 Task: Search one way flight ticket for 4 adults, 2 children, 2 infants in seat and 1 infant on lap in economy from Buffalo: Buffalo Niagara International Airport to Rock Springs: Southwest Wyoming Regional Airport (rock Springs Sweetwater County Airport) on 8-5-2023. Choice of flights is United. Number of bags: 1 carry on bag. Price is upto 45000. Outbound departure time preference is 18:45.
Action: Mouse moved to (299, 250)
Screenshot: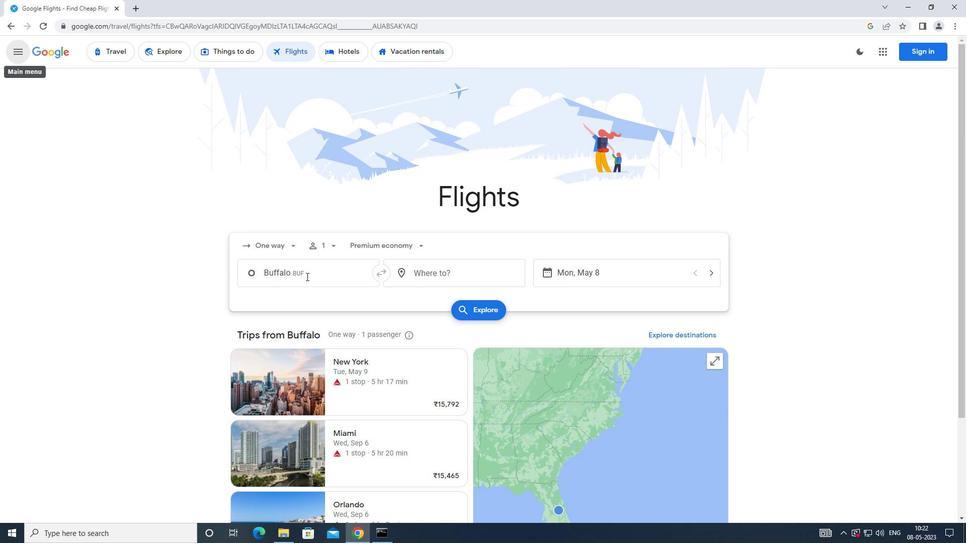
Action: Mouse pressed left at (299, 250)
Screenshot: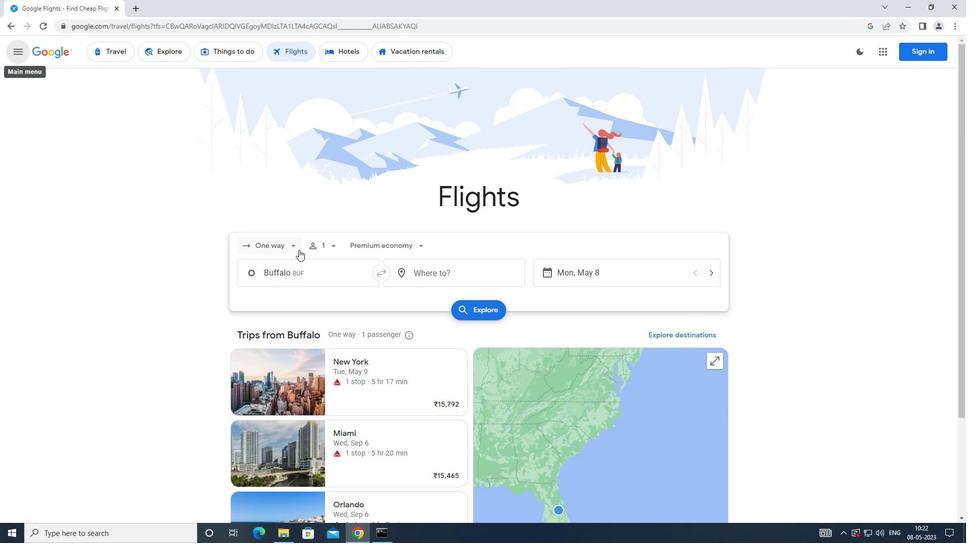 
Action: Mouse moved to (301, 295)
Screenshot: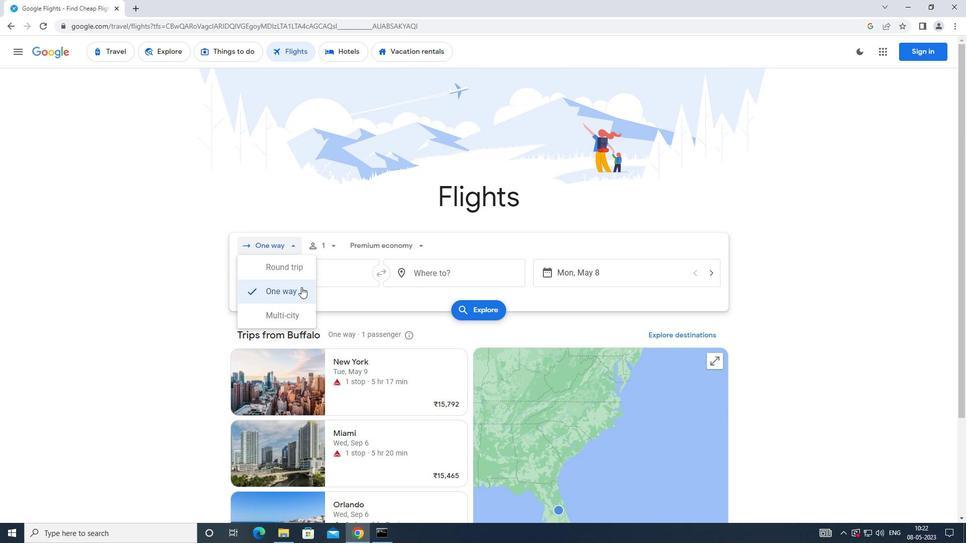 
Action: Mouse pressed left at (301, 295)
Screenshot: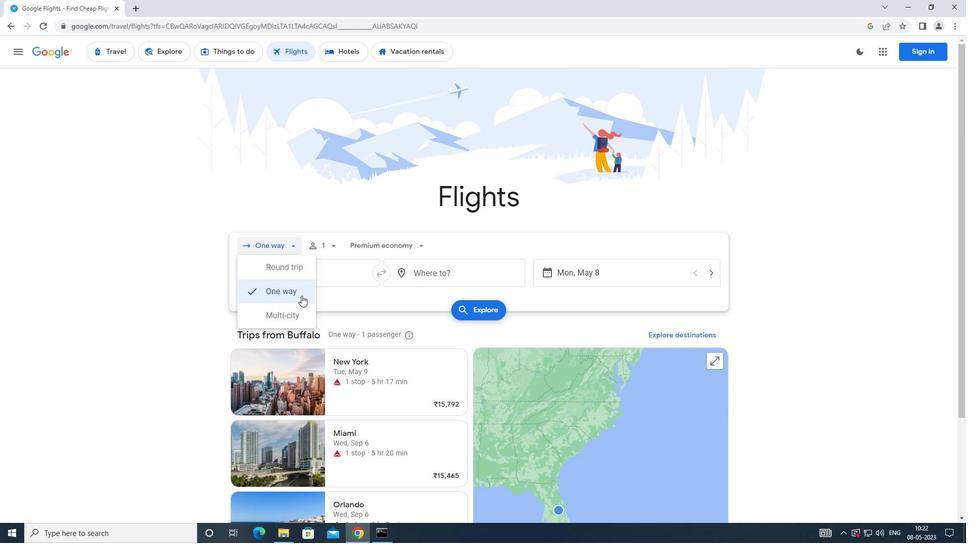 
Action: Mouse moved to (336, 241)
Screenshot: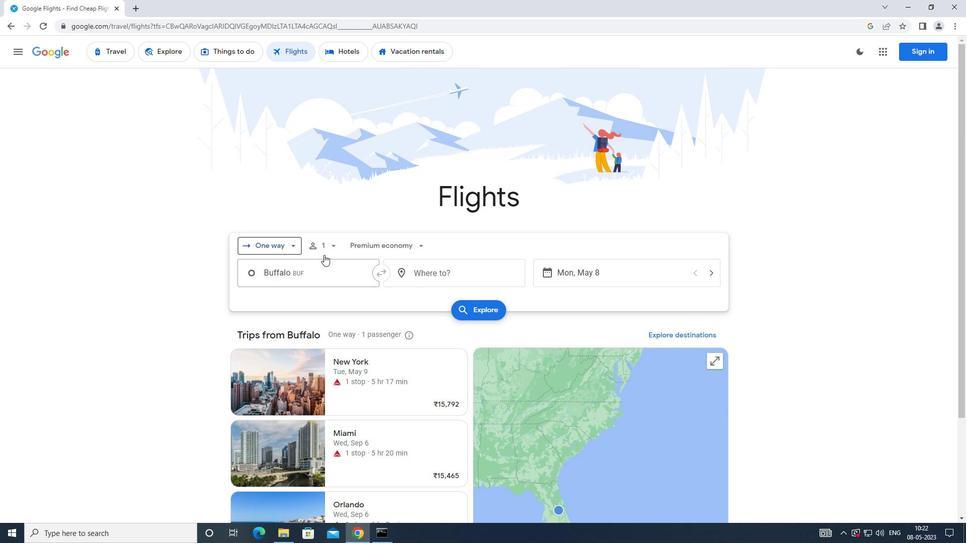 
Action: Mouse pressed left at (336, 241)
Screenshot: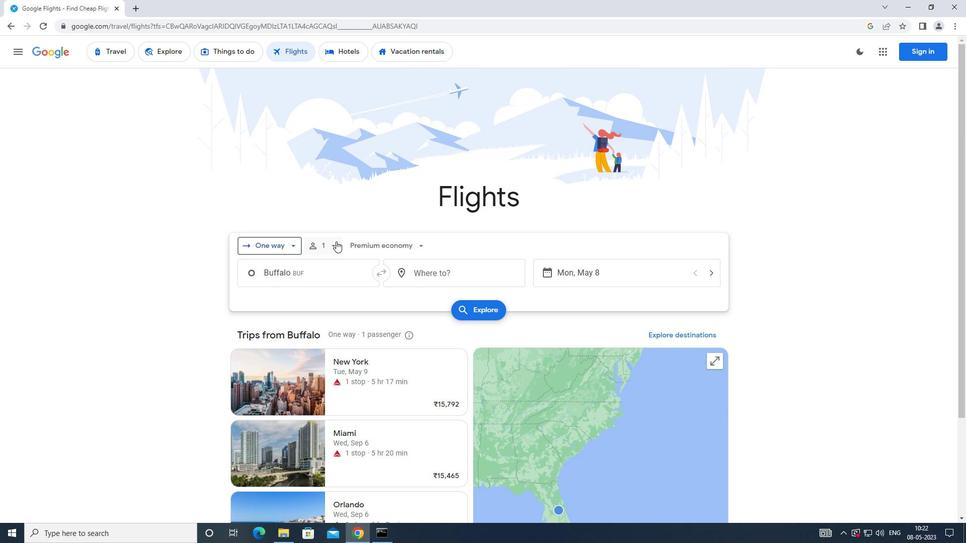 
Action: Mouse moved to (406, 267)
Screenshot: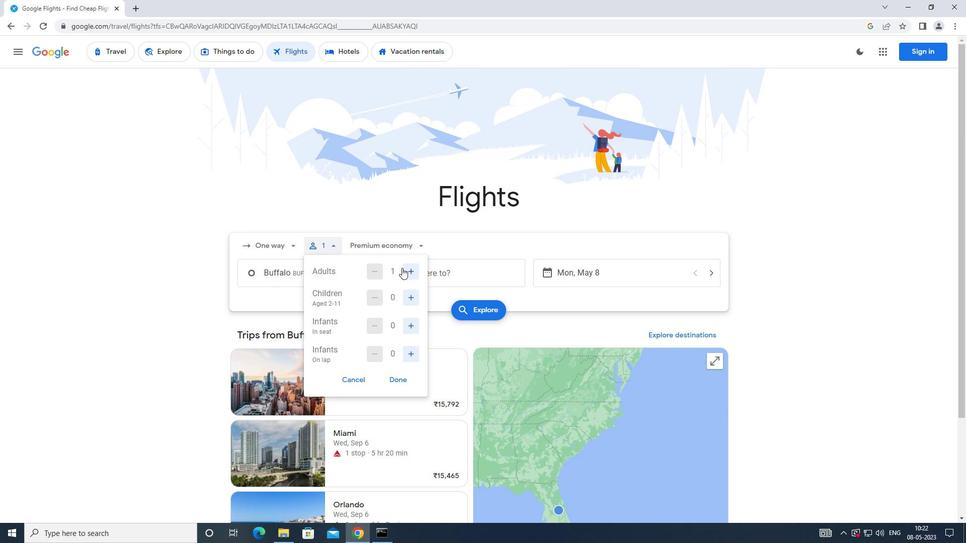 
Action: Mouse pressed left at (406, 267)
Screenshot: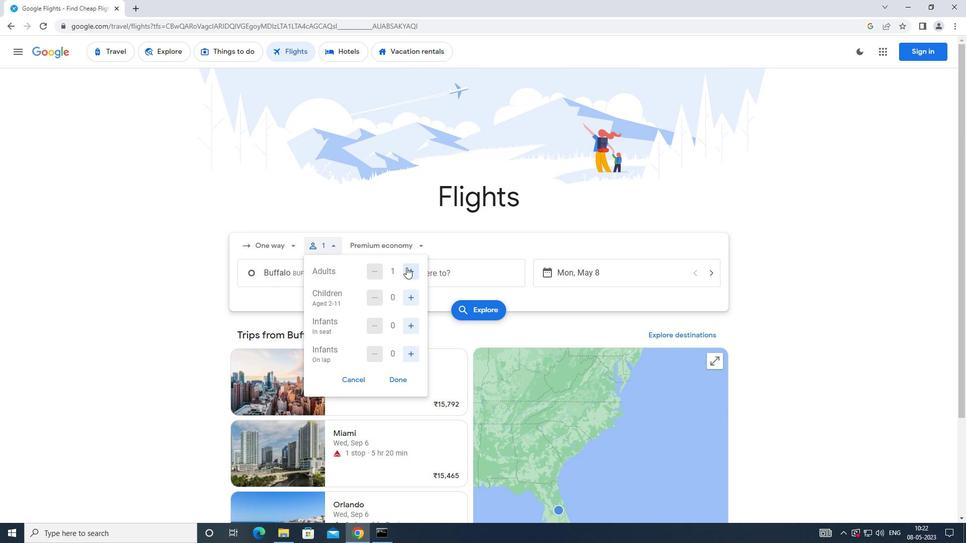 
Action: Mouse pressed left at (406, 267)
Screenshot: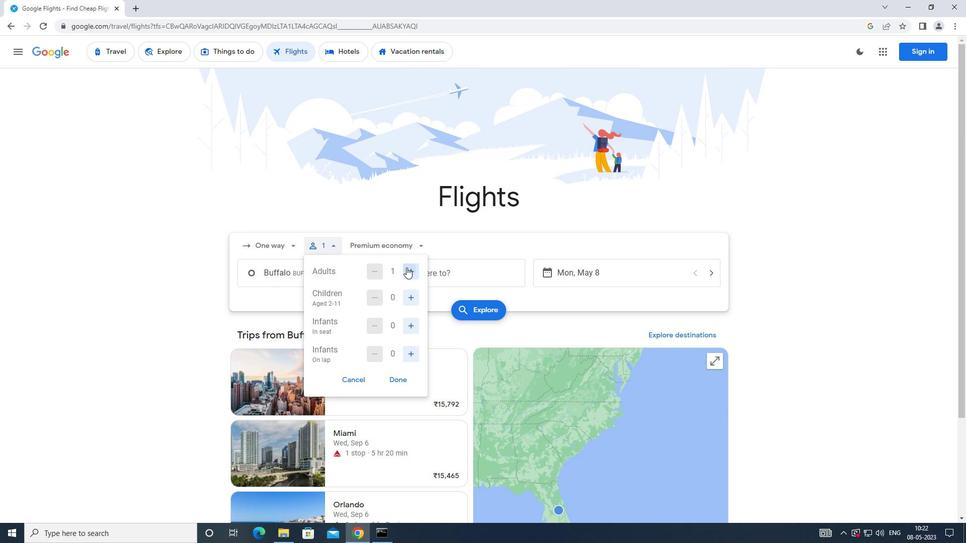 
Action: Mouse pressed left at (406, 267)
Screenshot: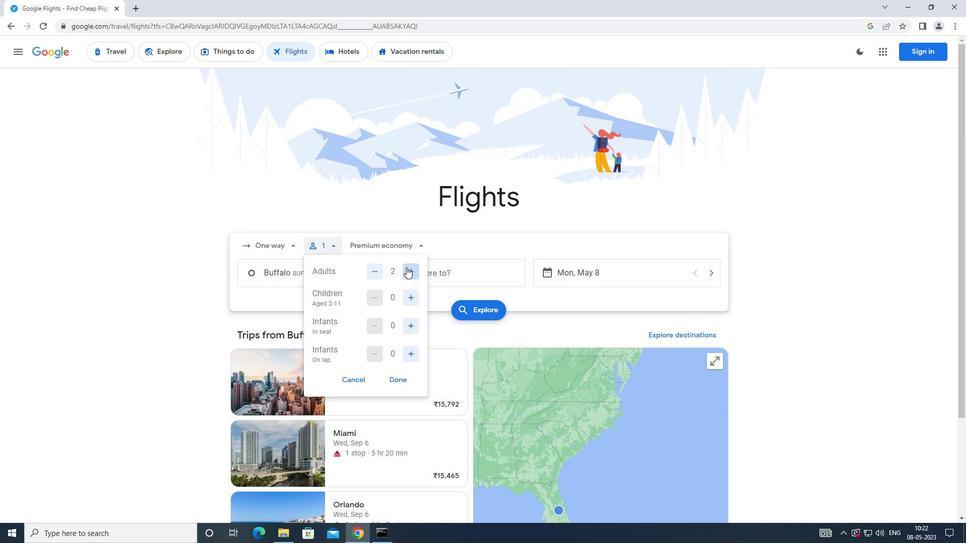 
Action: Mouse moved to (414, 292)
Screenshot: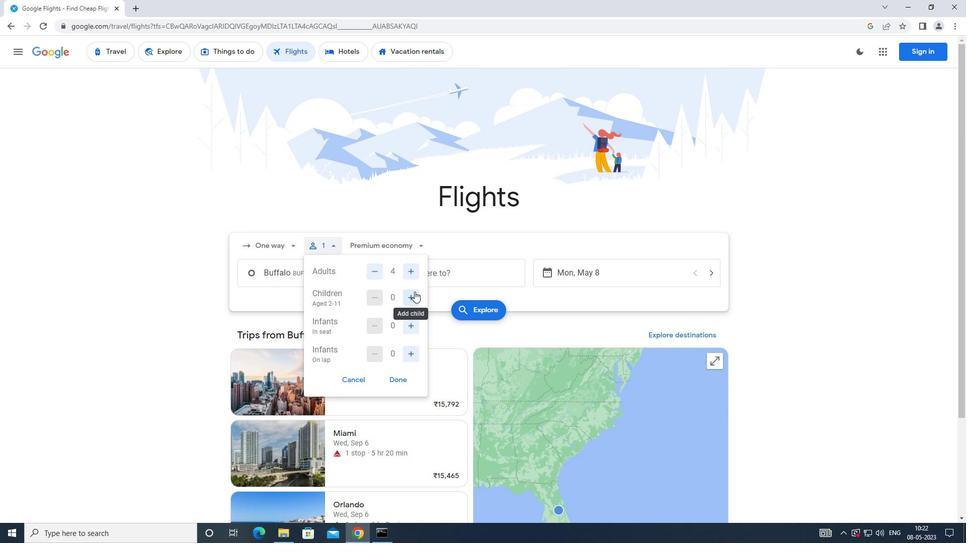 
Action: Mouse pressed left at (414, 292)
Screenshot: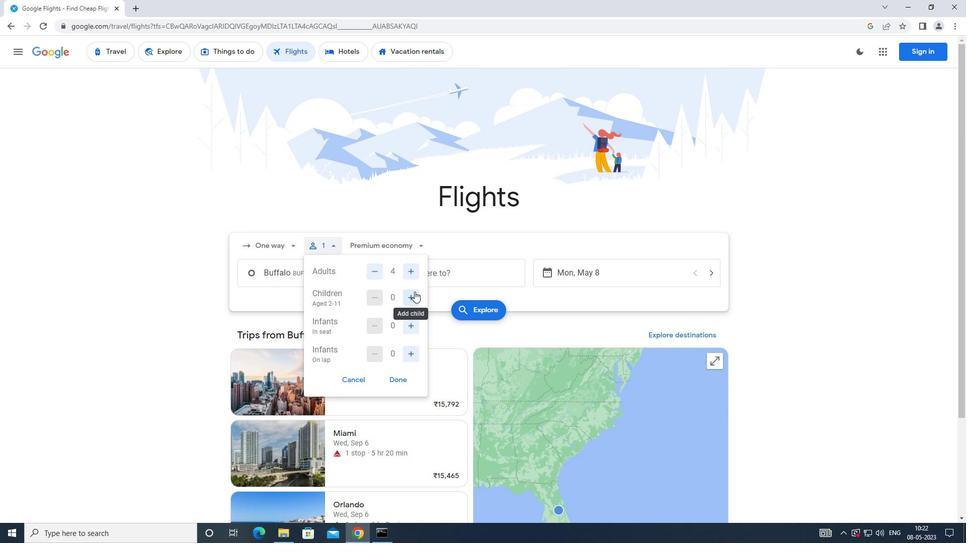 
Action: Mouse moved to (414, 292)
Screenshot: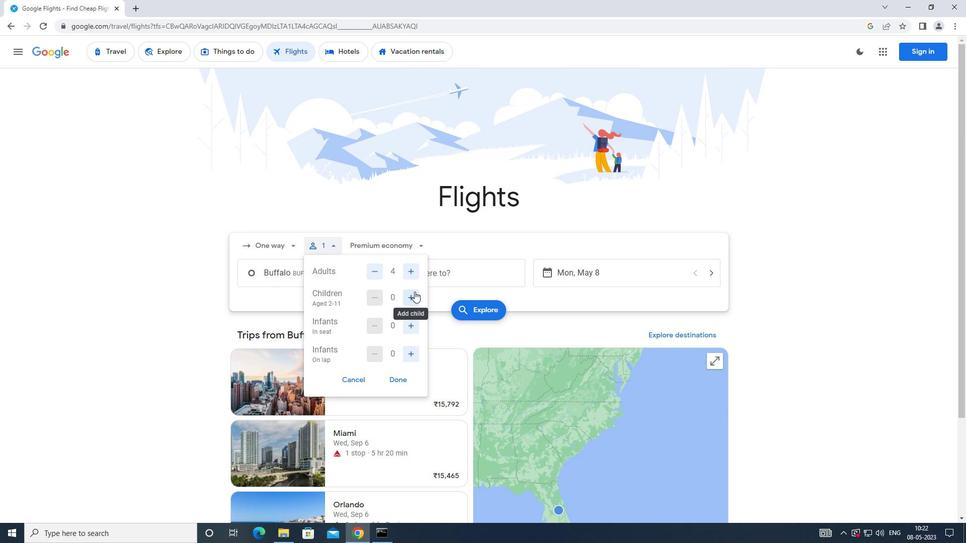 
Action: Mouse pressed left at (414, 292)
Screenshot: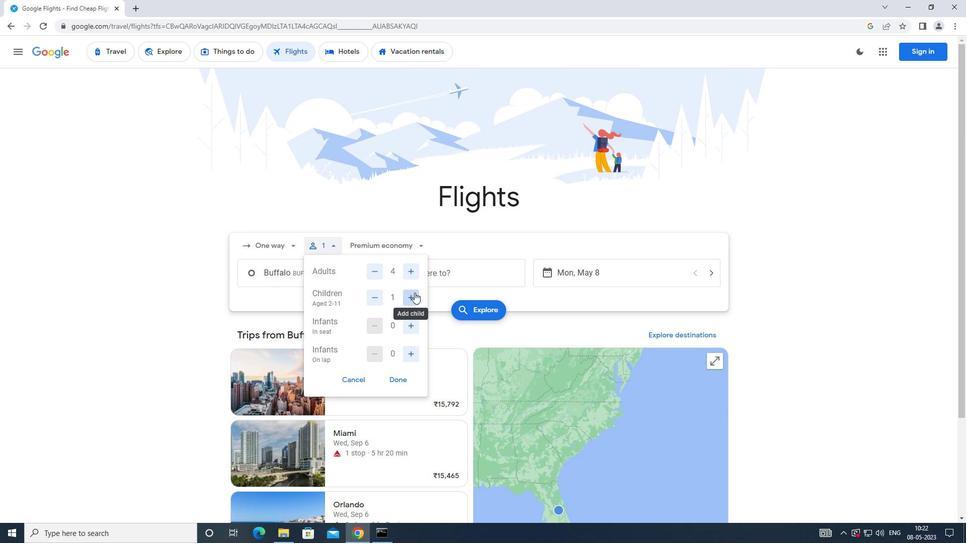 
Action: Mouse moved to (413, 324)
Screenshot: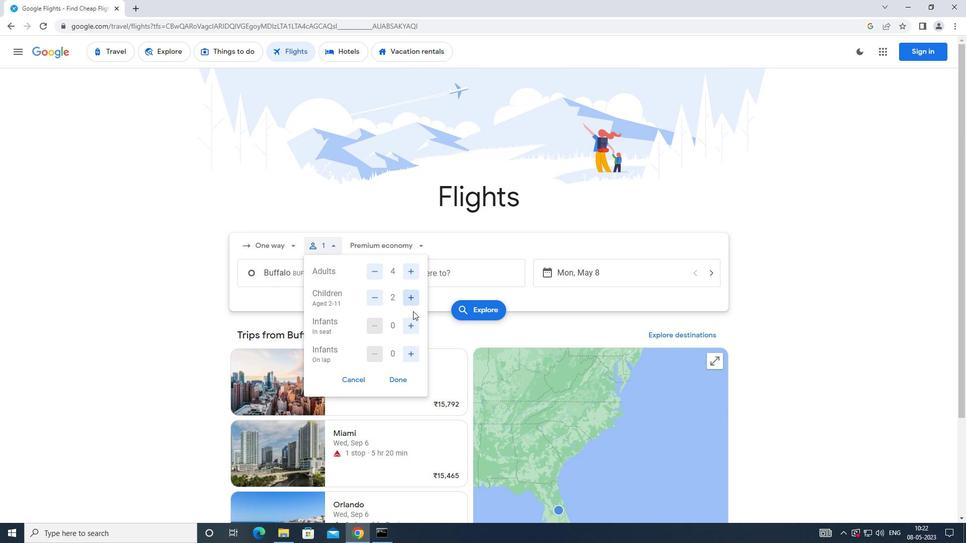 
Action: Mouse pressed left at (413, 324)
Screenshot: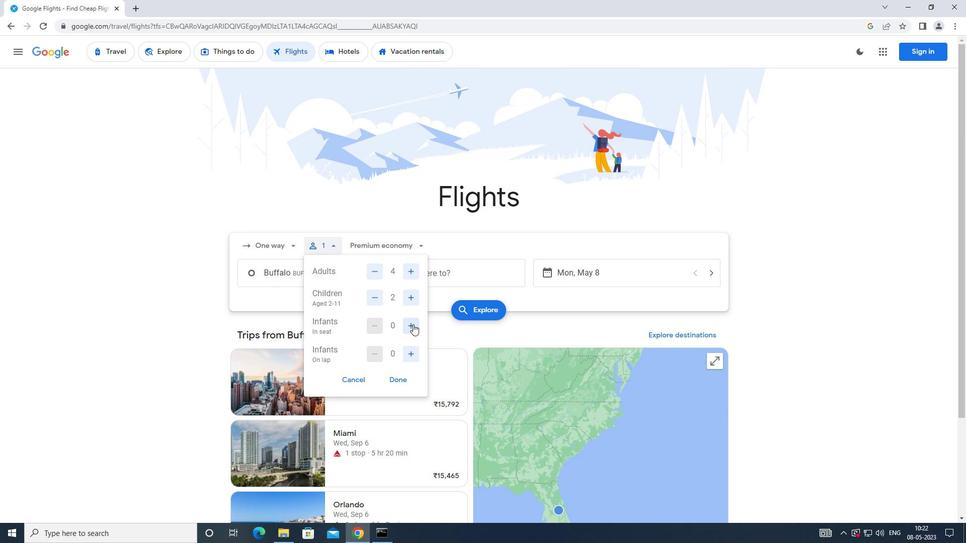 
Action: Mouse pressed left at (413, 324)
Screenshot: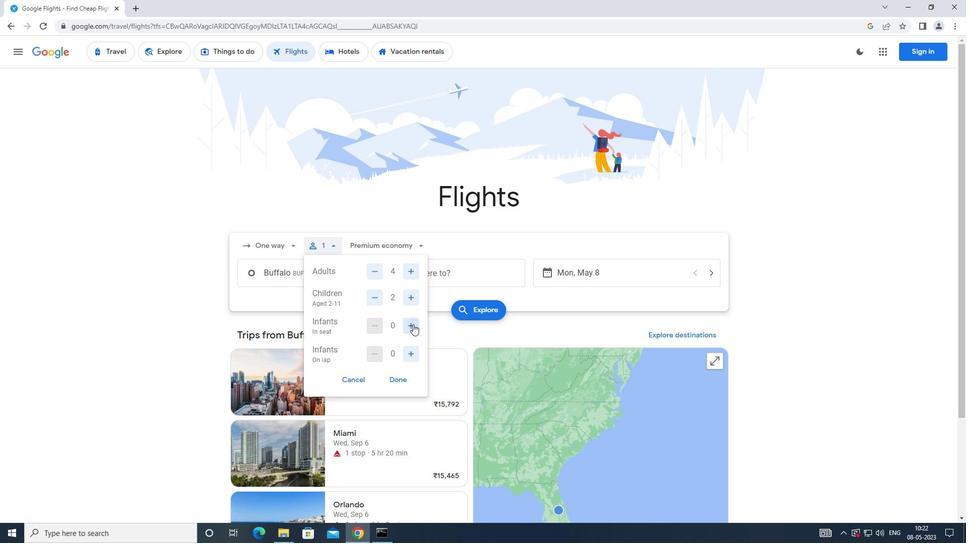 
Action: Mouse moved to (408, 355)
Screenshot: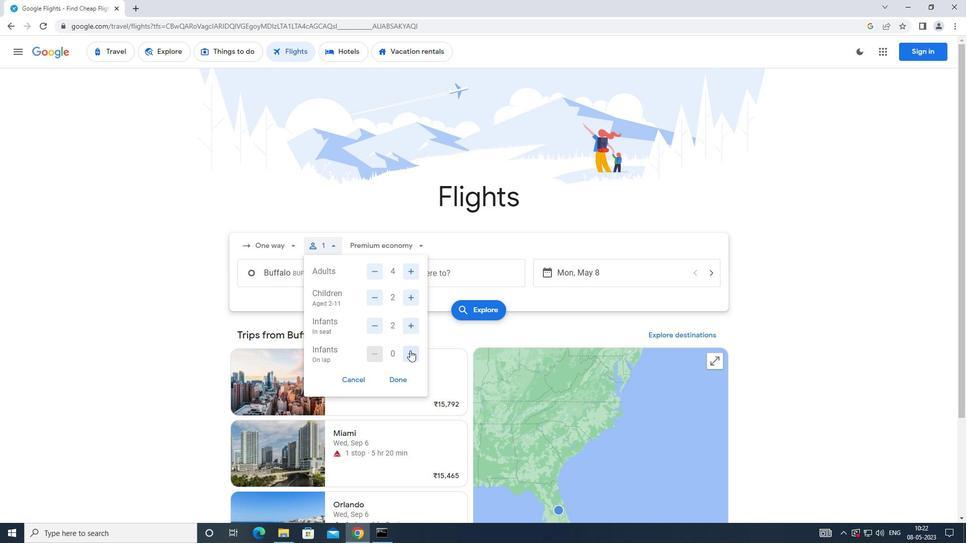 
Action: Mouse pressed left at (408, 355)
Screenshot: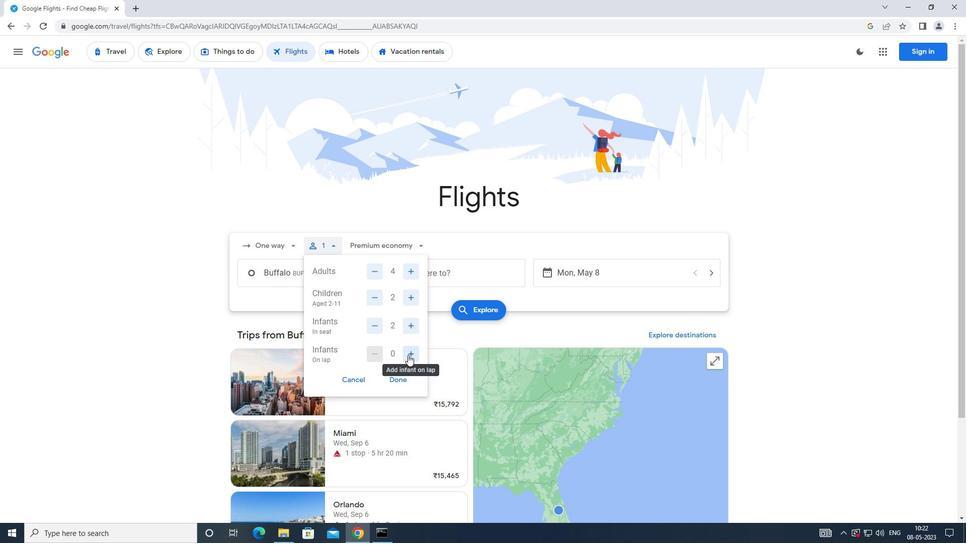 
Action: Mouse moved to (402, 377)
Screenshot: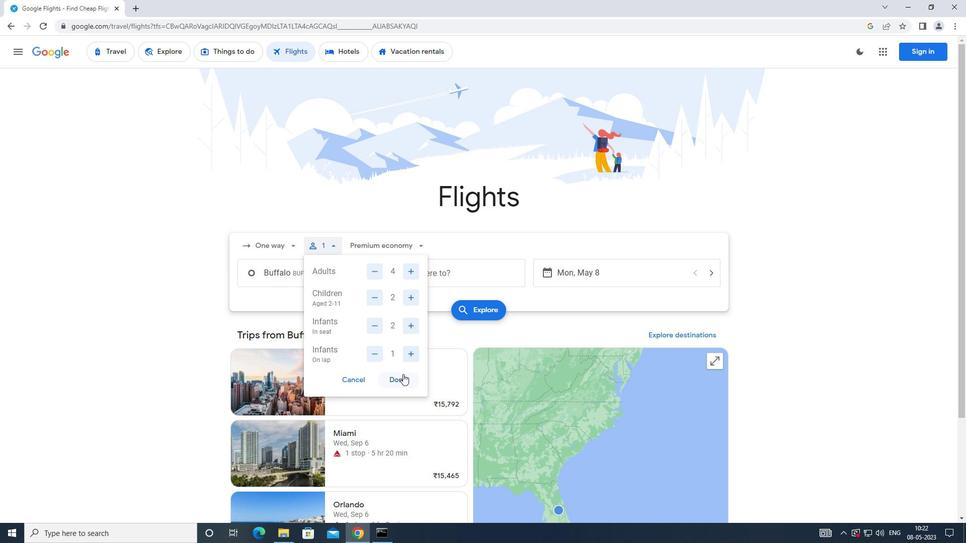 
Action: Mouse pressed left at (402, 377)
Screenshot: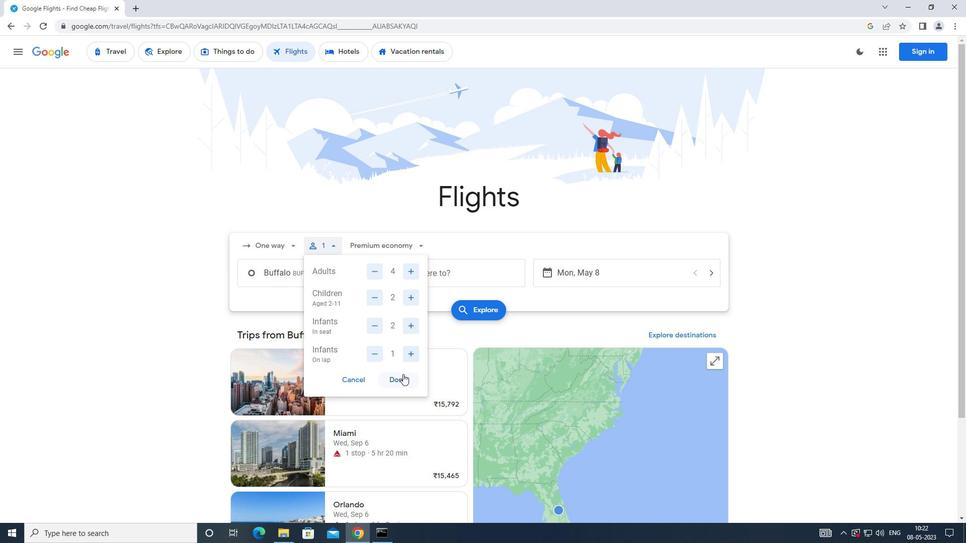 
Action: Mouse moved to (376, 249)
Screenshot: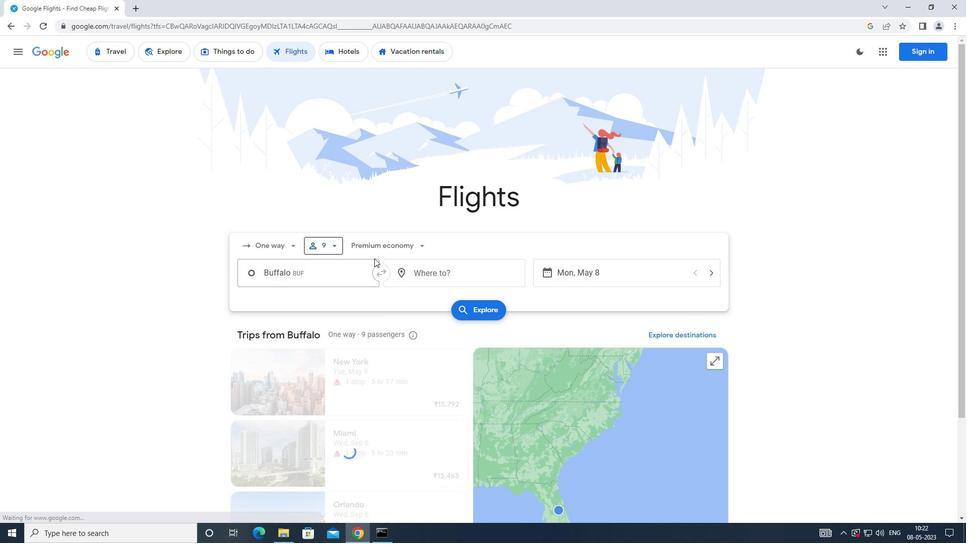 
Action: Mouse pressed left at (376, 249)
Screenshot: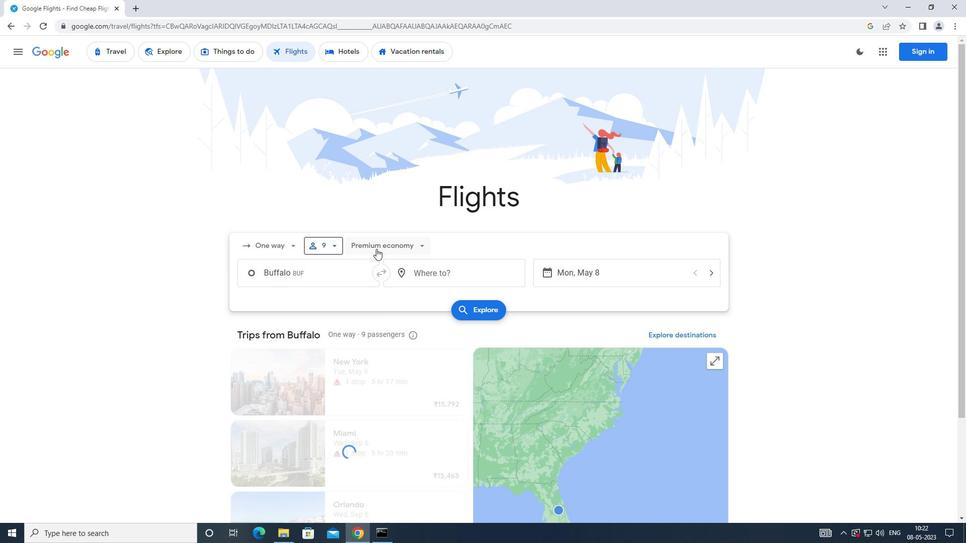 
Action: Mouse moved to (395, 271)
Screenshot: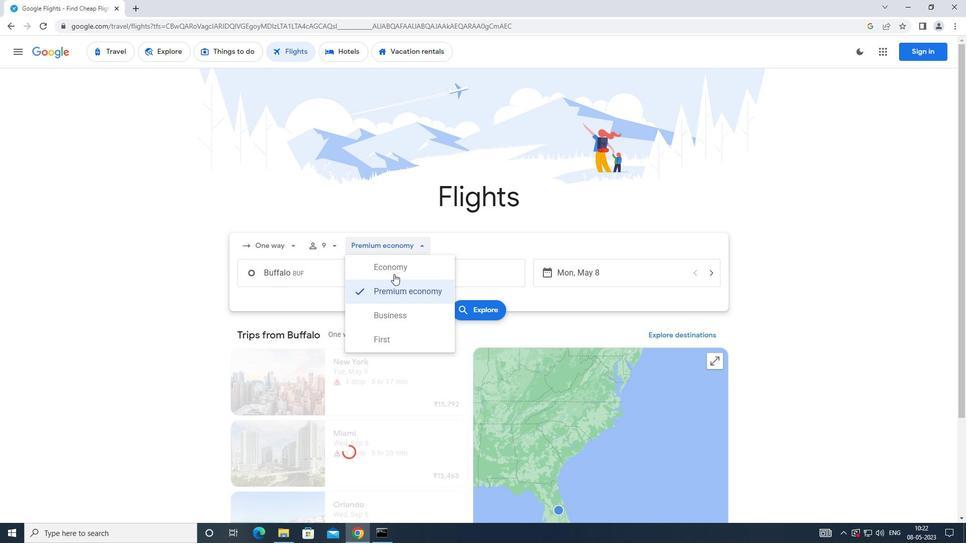 
Action: Mouse pressed left at (395, 271)
Screenshot: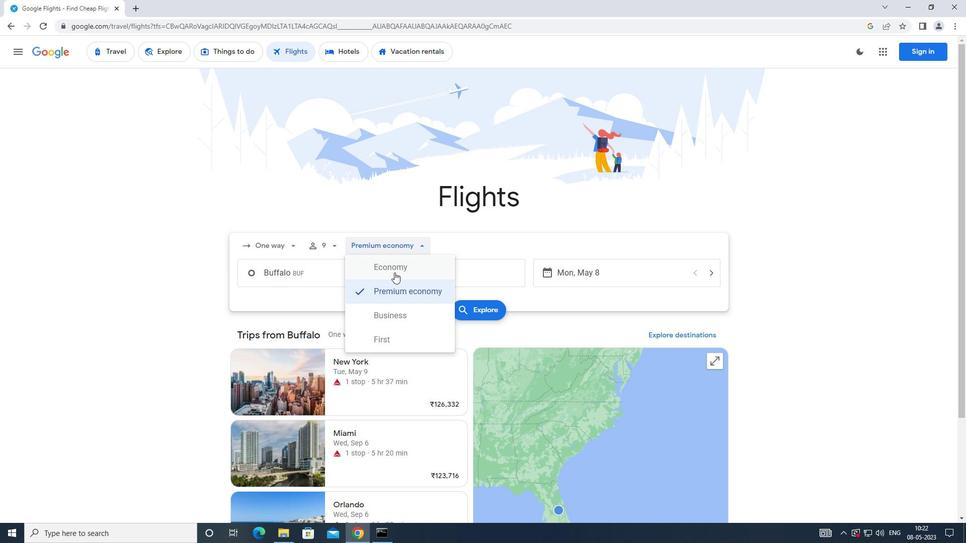 
Action: Mouse moved to (346, 275)
Screenshot: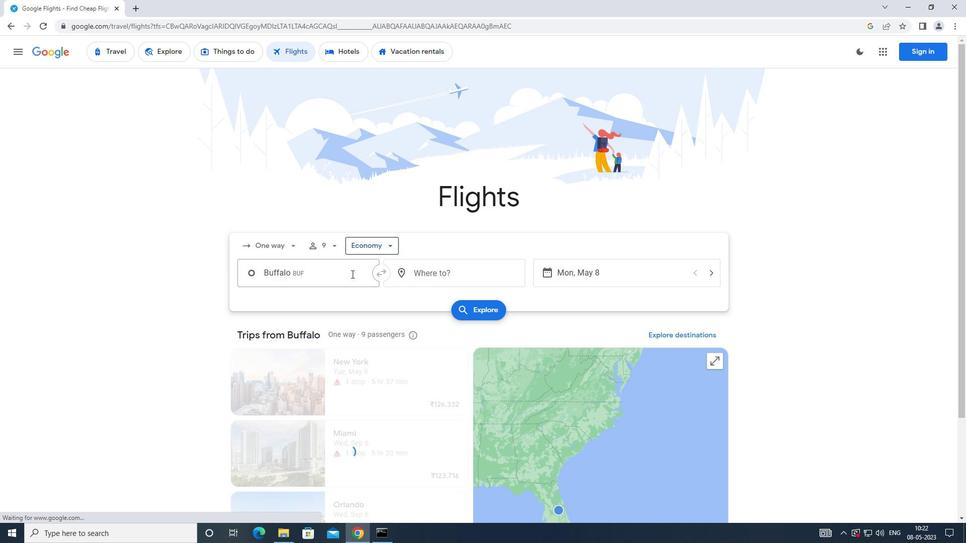 
Action: Mouse pressed left at (346, 275)
Screenshot: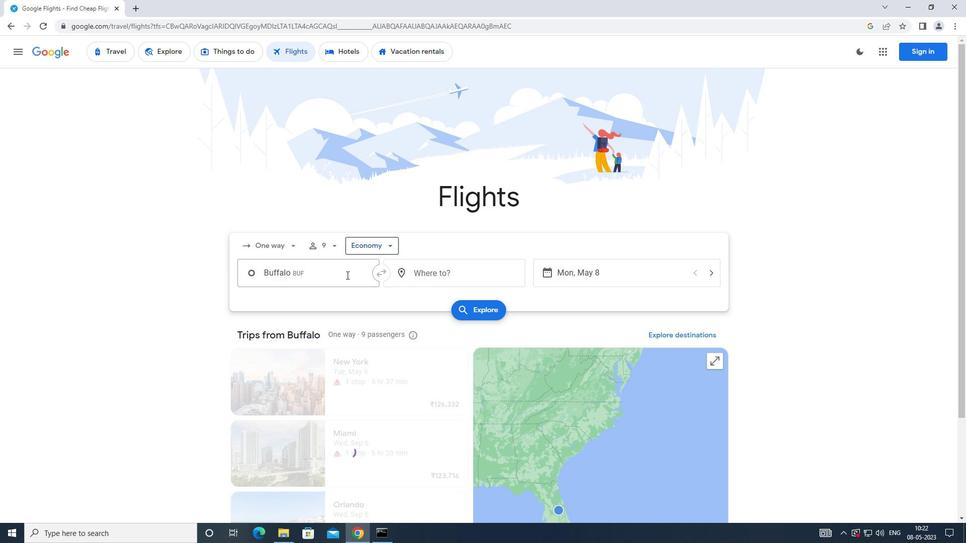 
Action: Mouse moved to (345, 276)
Screenshot: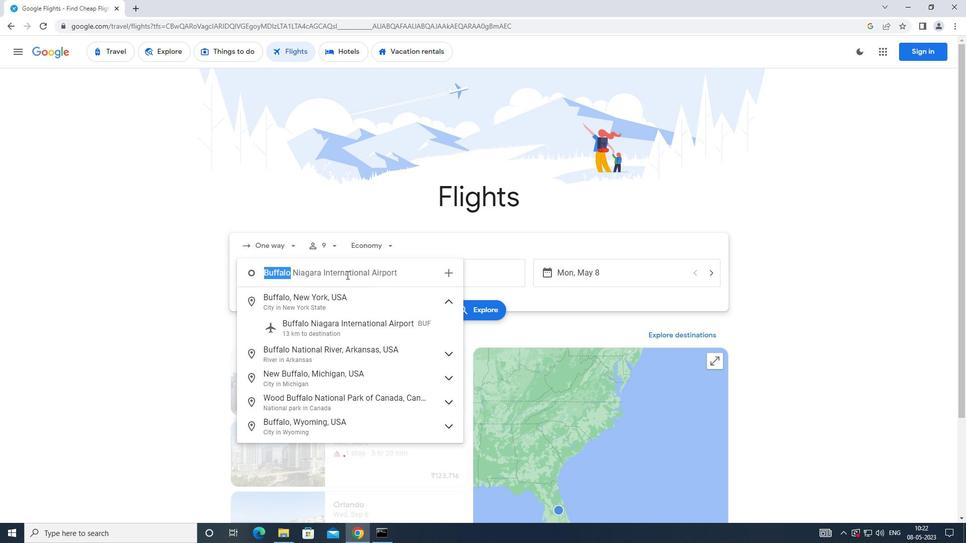 
Action: Key pressed <Key.shift><Key.shift><Key.caps_lock>B<Key.caps_lock>UFFALO
Screenshot: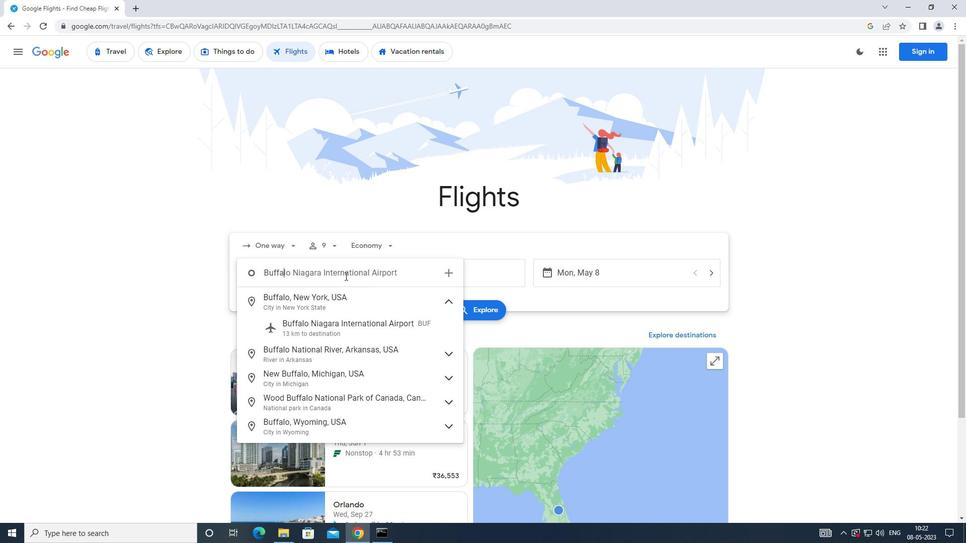 
Action: Mouse moved to (341, 338)
Screenshot: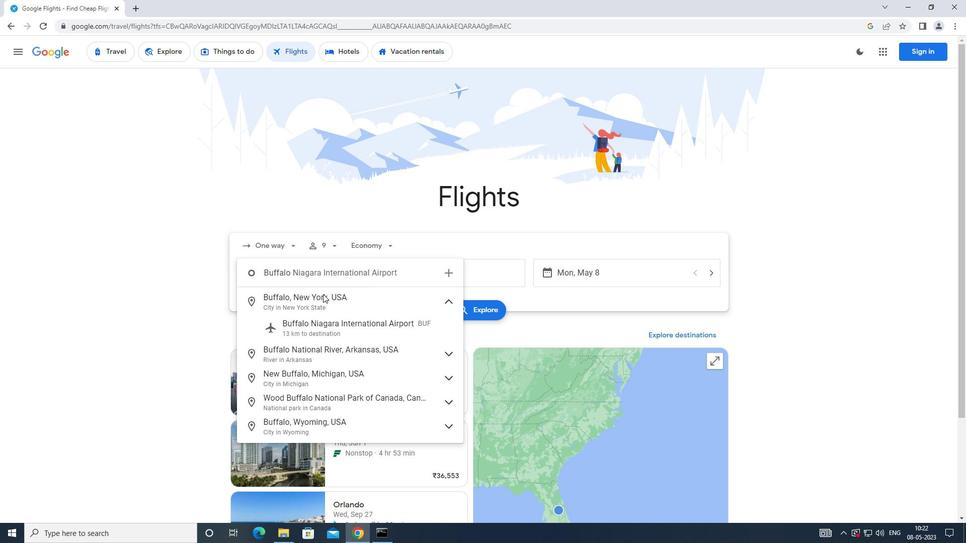 
Action: Mouse pressed left at (341, 338)
Screenshot: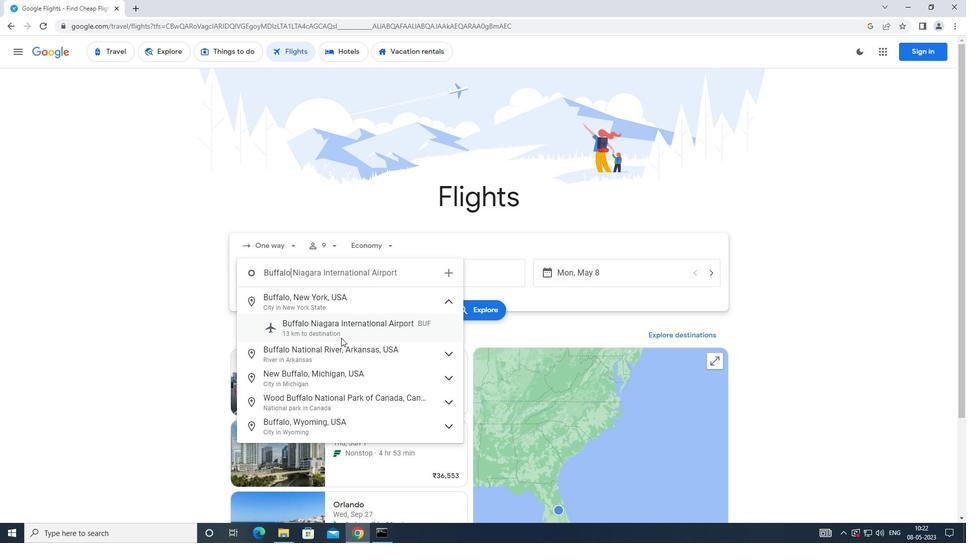 
Action: Mouse moved to (431, 275)
Screenshot: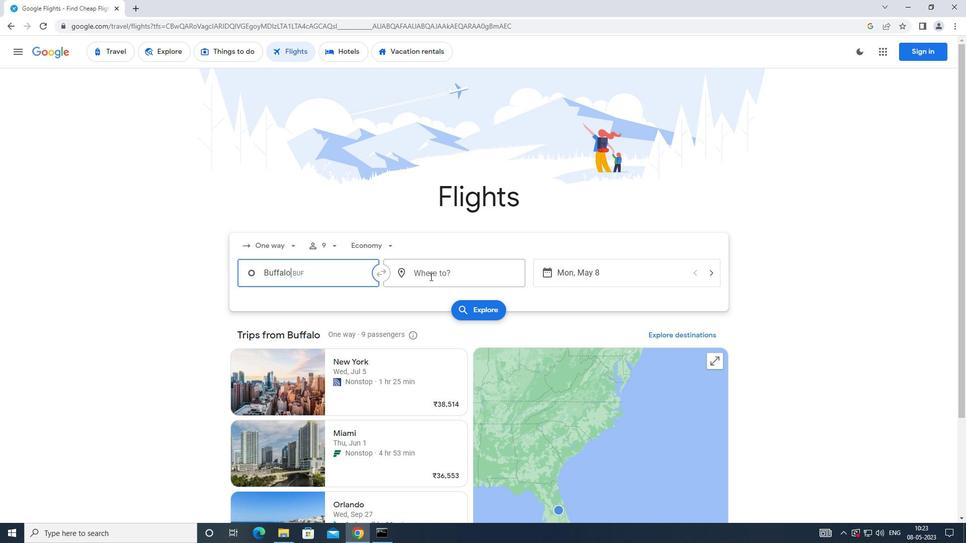 
Action: Mouse pressed left at (431, 275)
Screenshot: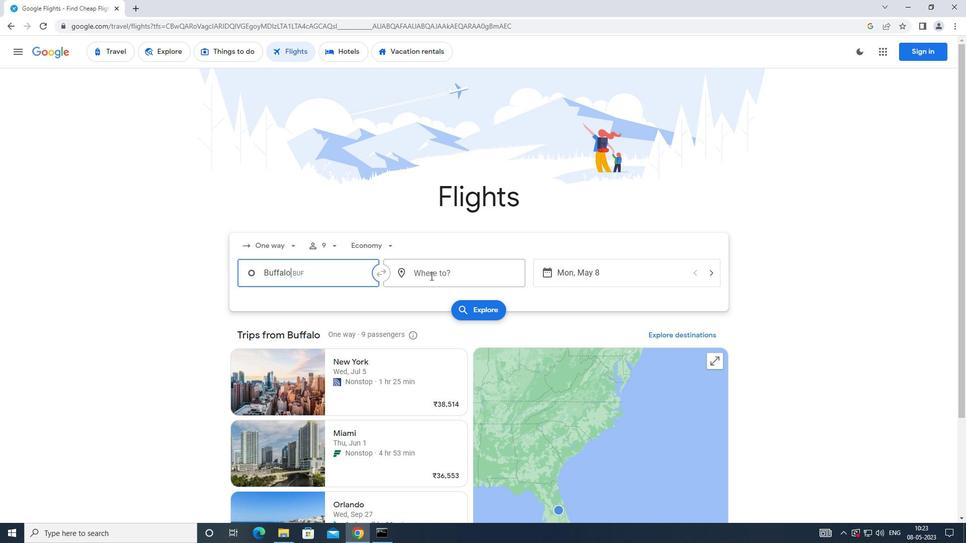 
Action: Mouse moved to (437, 272)
Screenshot: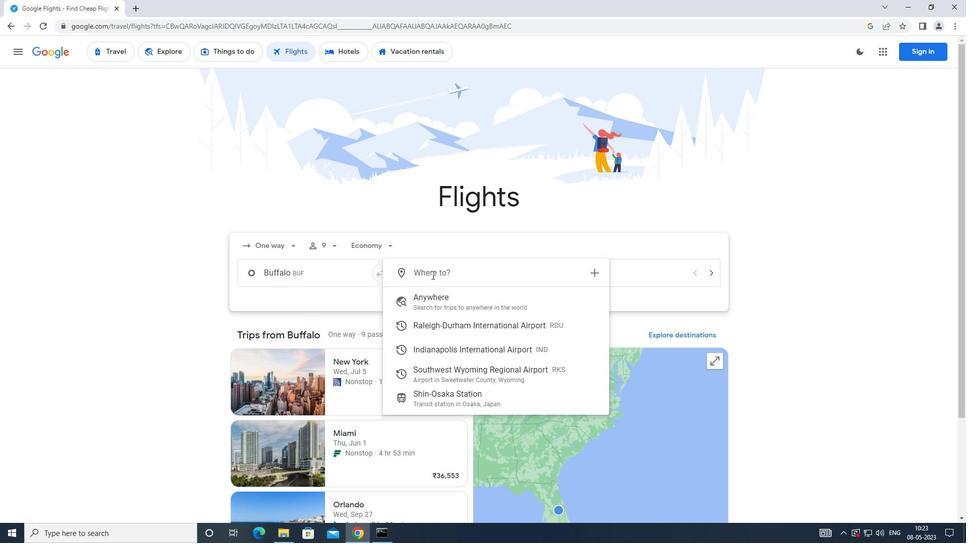 
Action: Key pressed <Key.caps_lock>S<Key.caps_lock>OUTHWEST
Screenshot: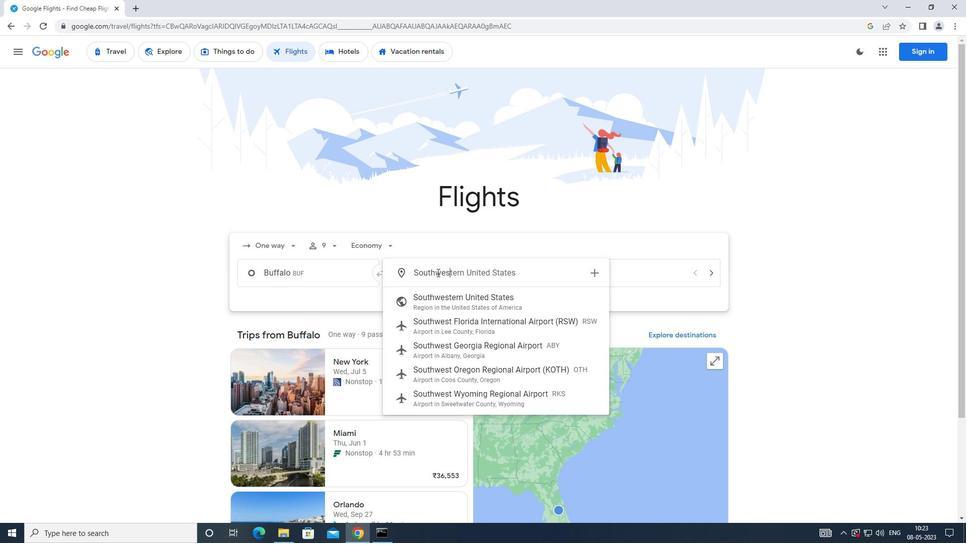 
Action: Mouse moved to (442, 384)
Screenshot: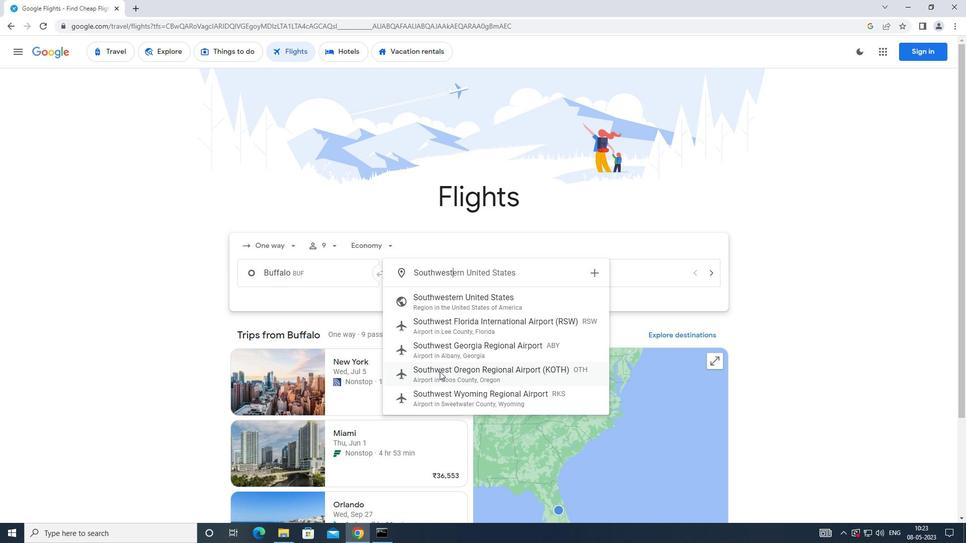 
Action: Mouse pressed left at (442, 384)
Screenshot: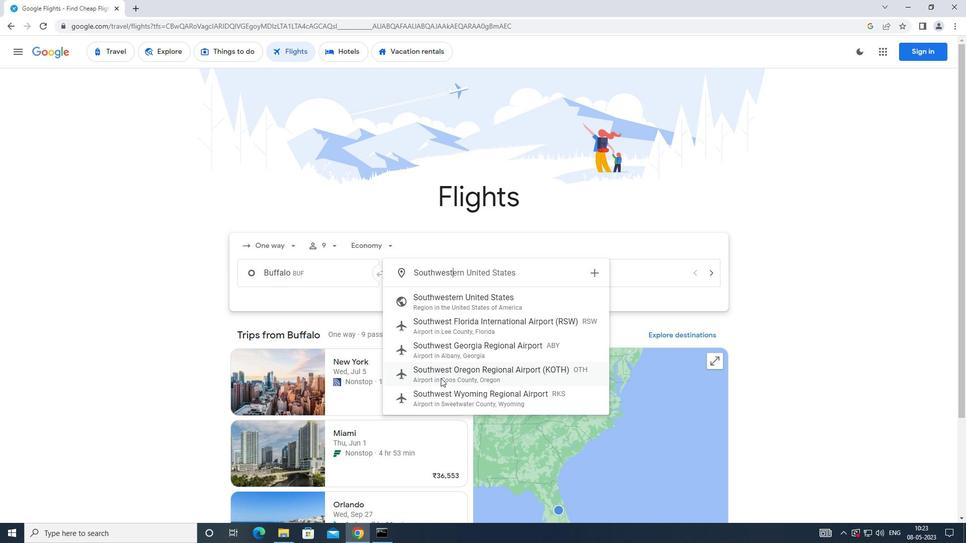 
Action: Mouse moved to (474, 274)
Screenshot: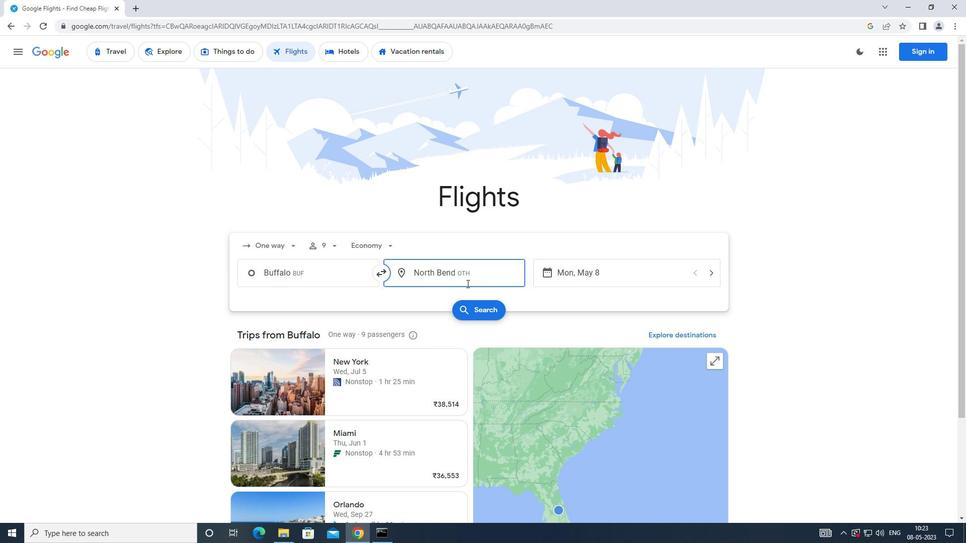 
Action: Mouse pressed left at (474, 274)
Screenshot: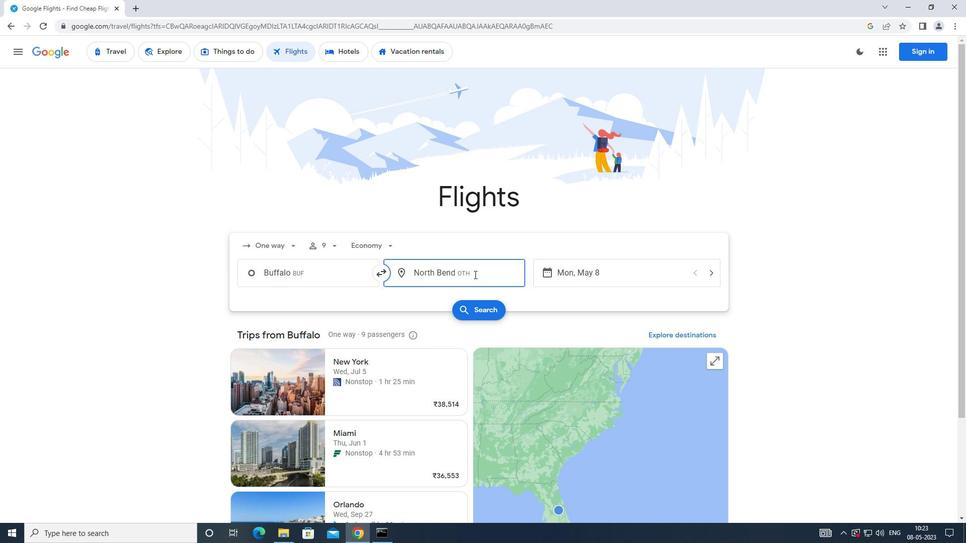 
Action: Mouse moved to (475, 271)
Screenshot: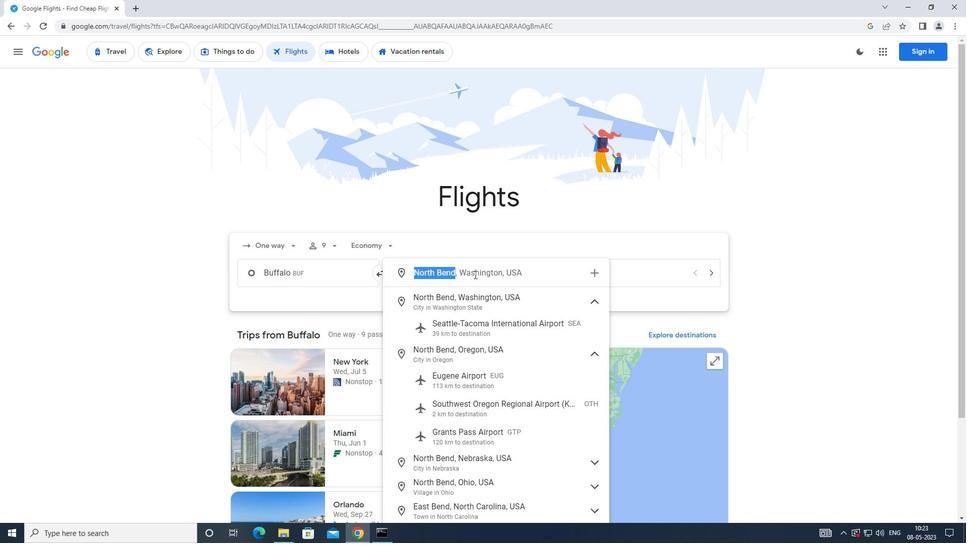
Action: Key pressed <Key.backspace><Key.backspace><Key.backspace><Key.backspace><Key.caps_lock>S<Key.caps_lock>OUTHWEST
Screenshot: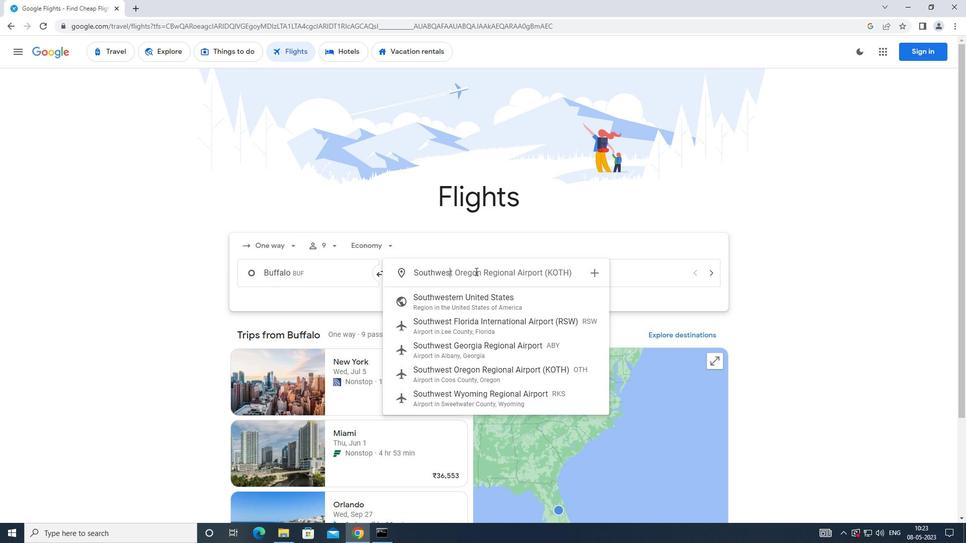 
Action: Mouse moved to (481, 394)
Screenshot: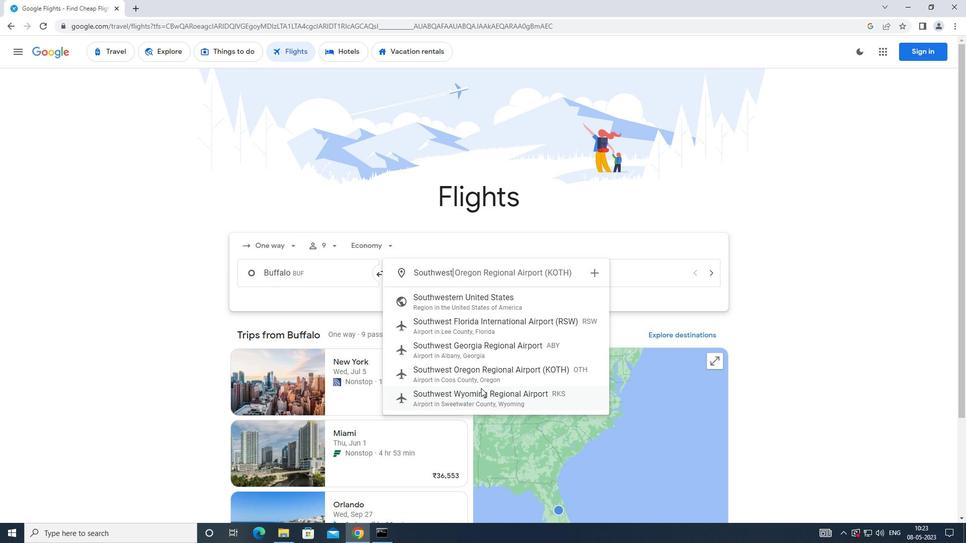 
Action: Mouse pressed left at (481, 394)
Screenshot: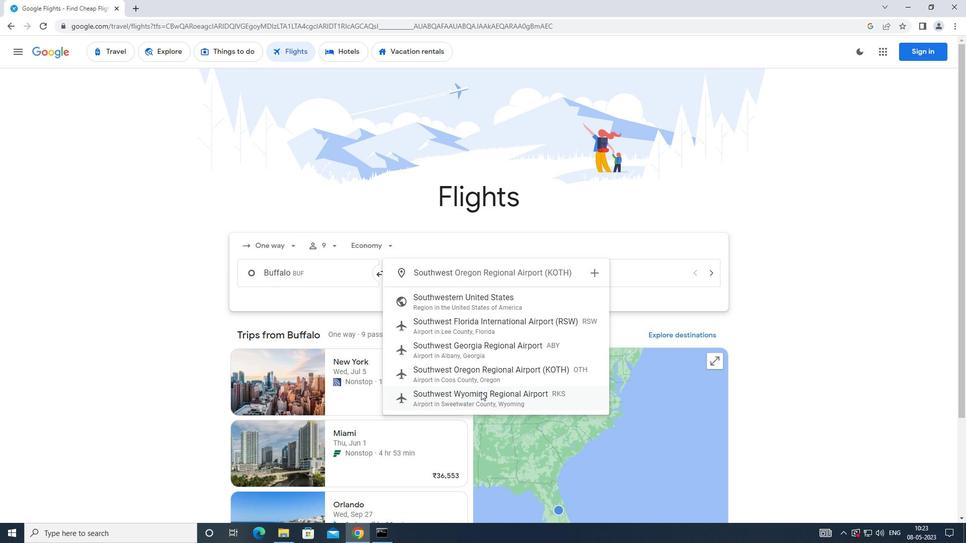 
Action: Mouse moved to (554, 266)
Screenshot: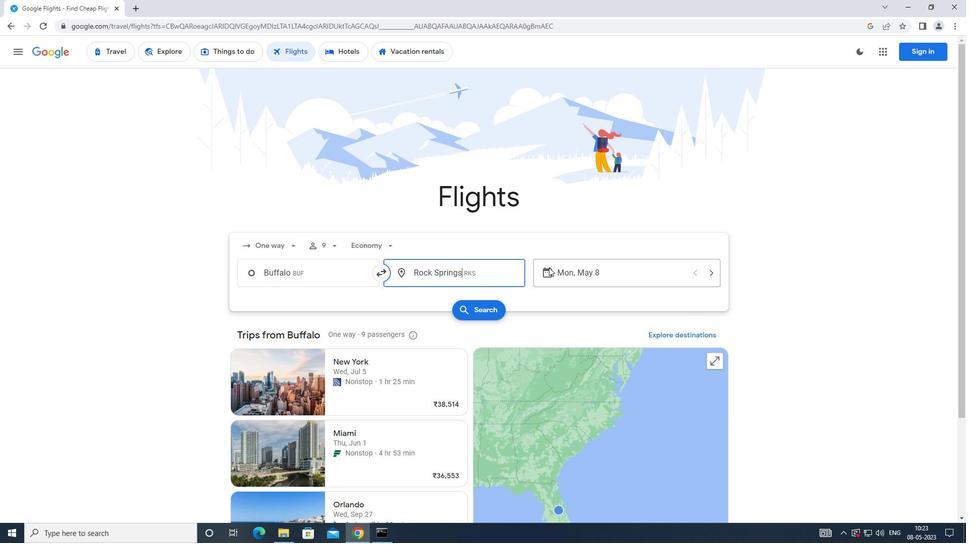 
Action: Mouse pressed left at (554, 266)
Screenshot: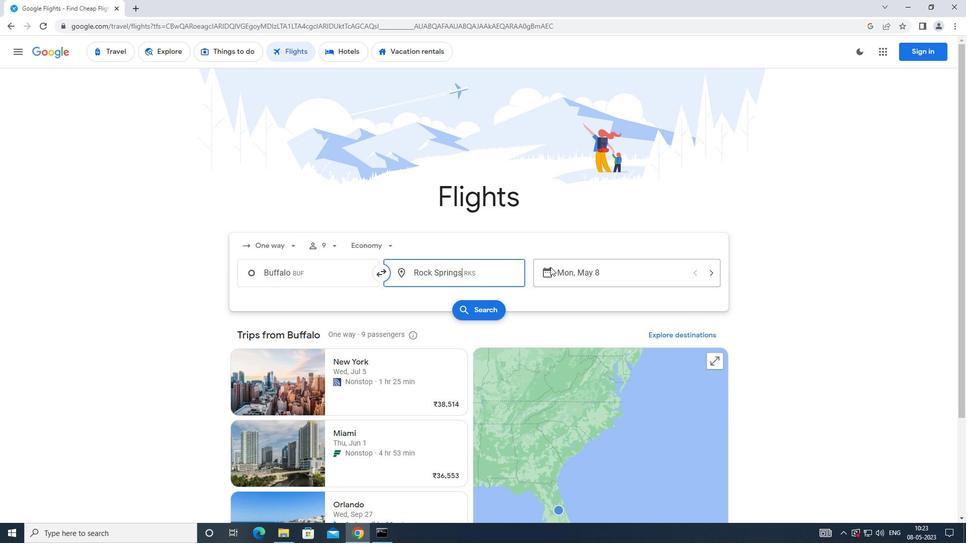 
Action: Mouse moved to (392, 368)
Screenshot: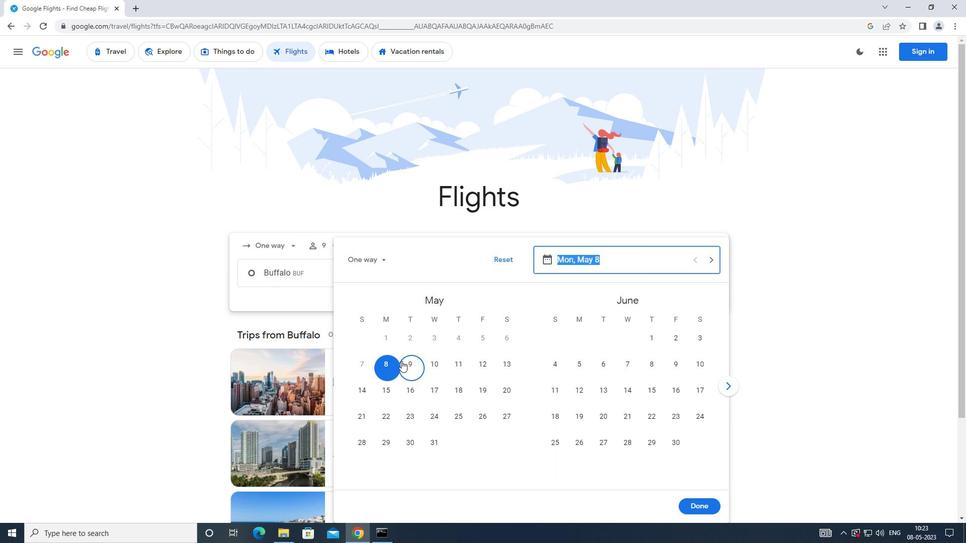 
Action: Mouse pressed left at (392, 368)
Screenshot: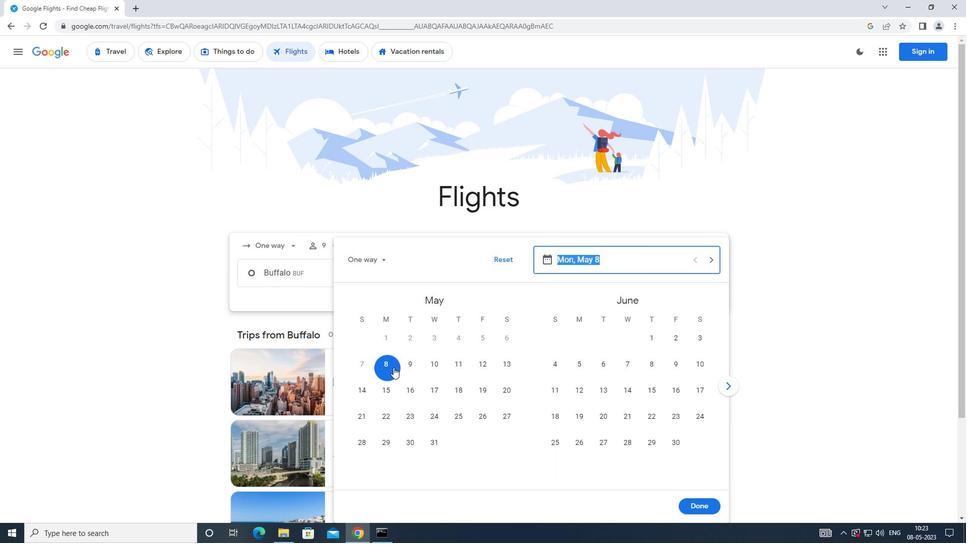 
Action: Mouse moved to (693, 504)
Screenshot: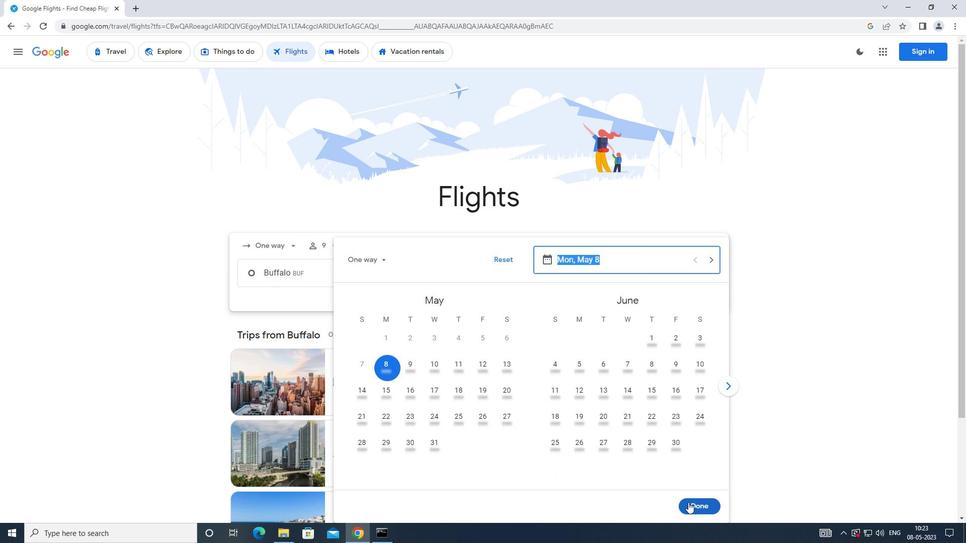 
Action: Mouse pressed left at (693, 504)
Screenshot: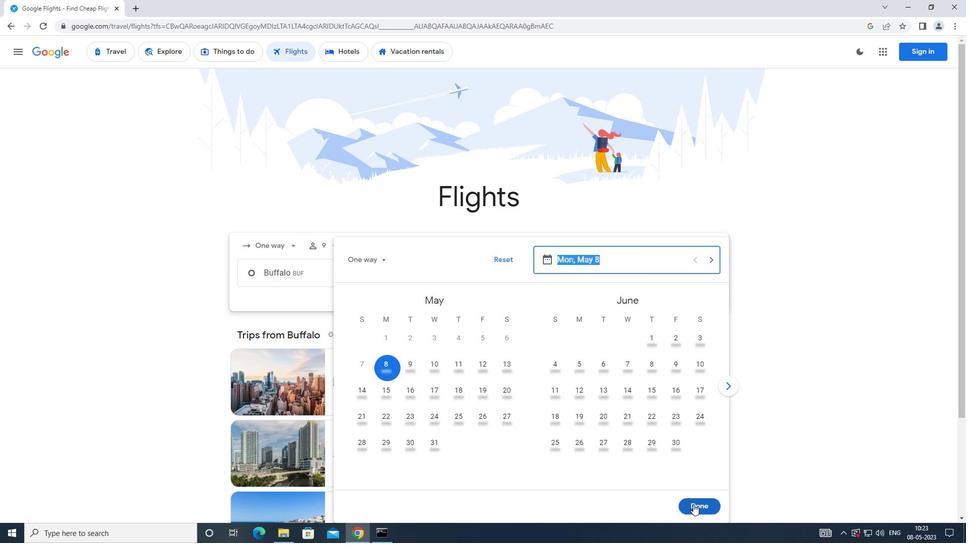 
Action: Mouse moved to (486, 310)
Screenshot: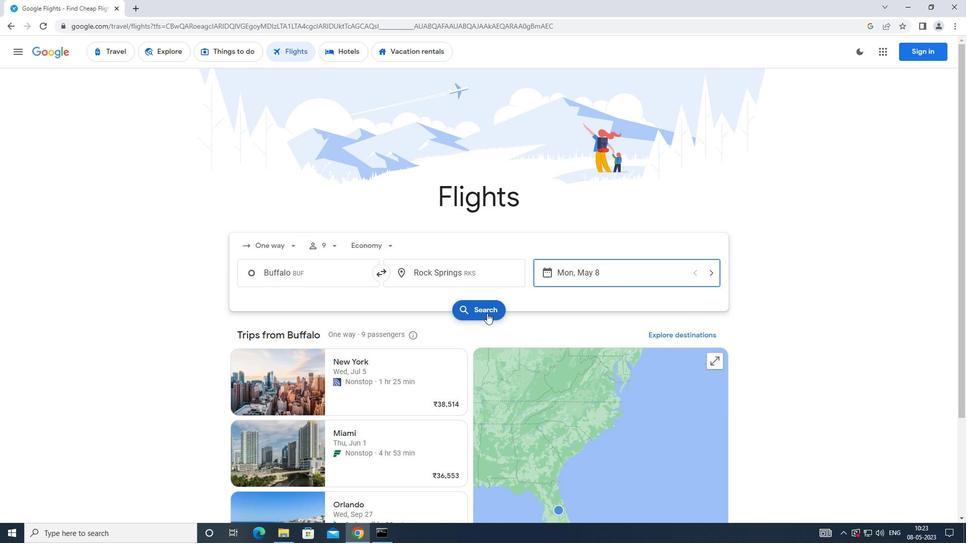 
Action: Mouse pressed left at (486, 310)
Screenshot: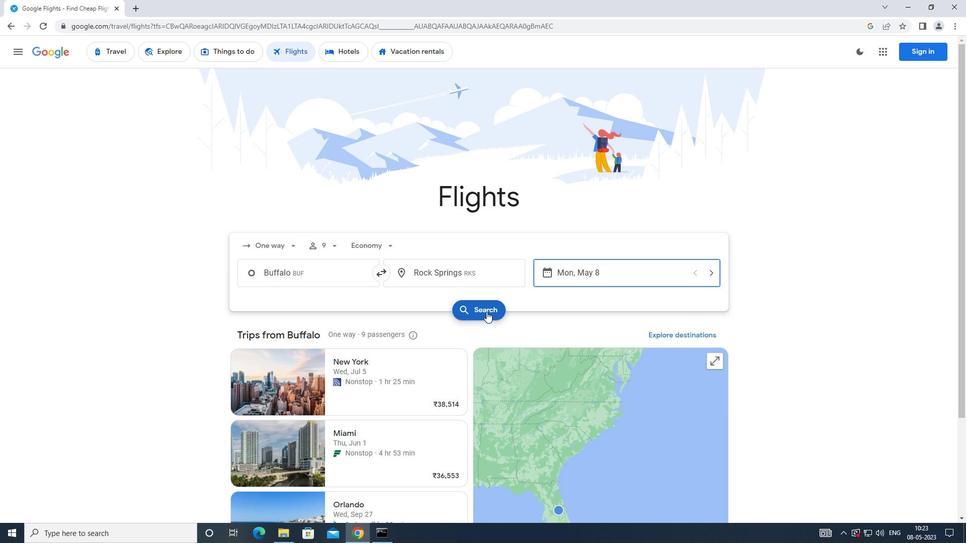 
Action: Mouse moved to (253, 145)
Screenshot: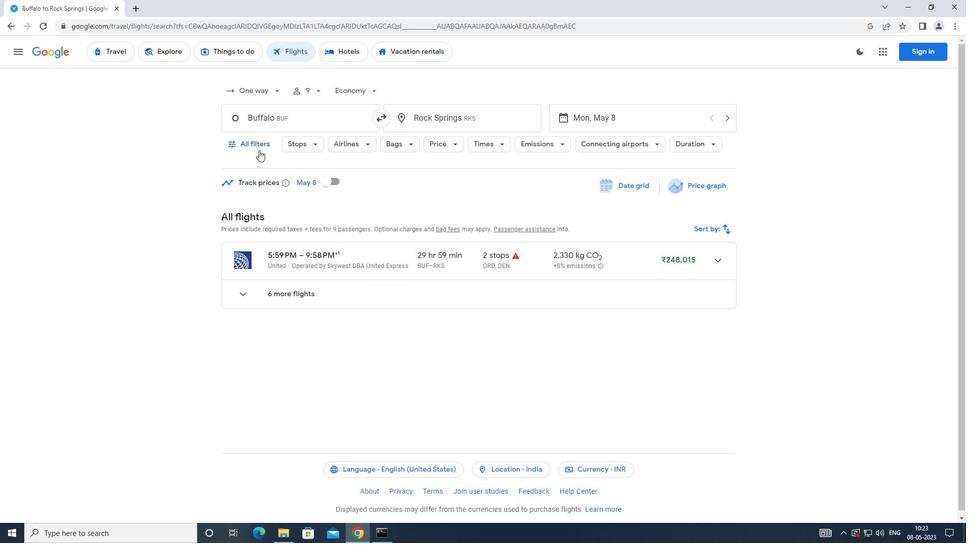 
Action: Mouse pressed left at (253, 145)
Screenshot: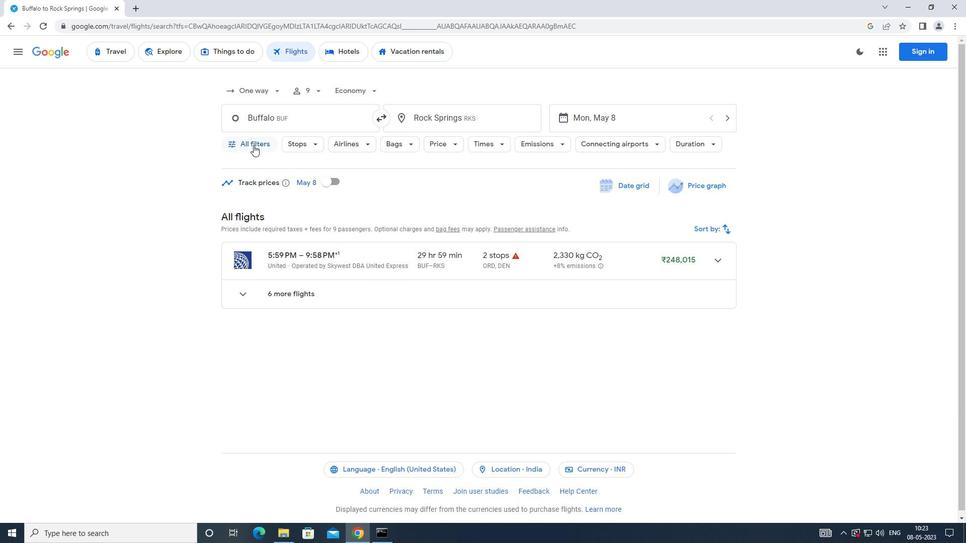 
Action: Mouse moved to (372, 361)
Screenshot: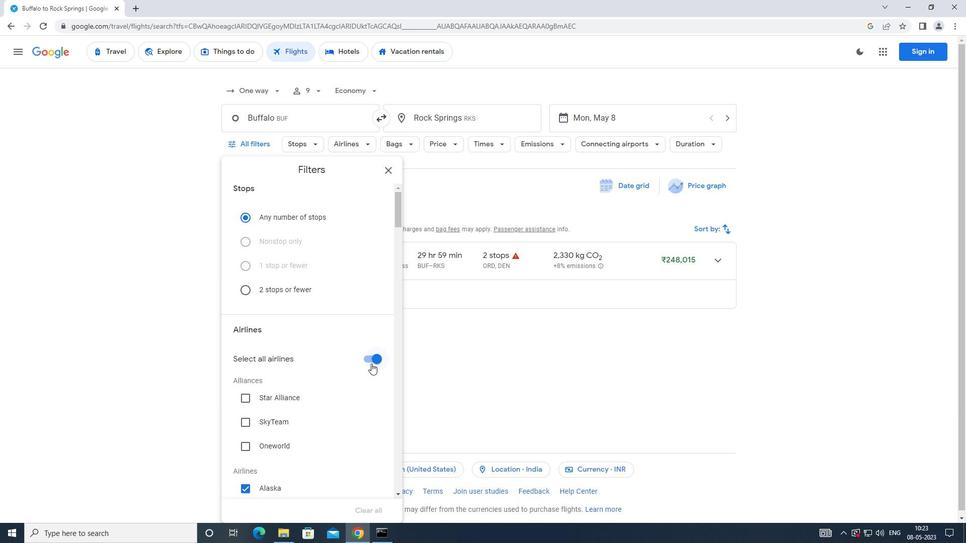 
Action: Mouse pressed left at (372, 361)
Screenshot: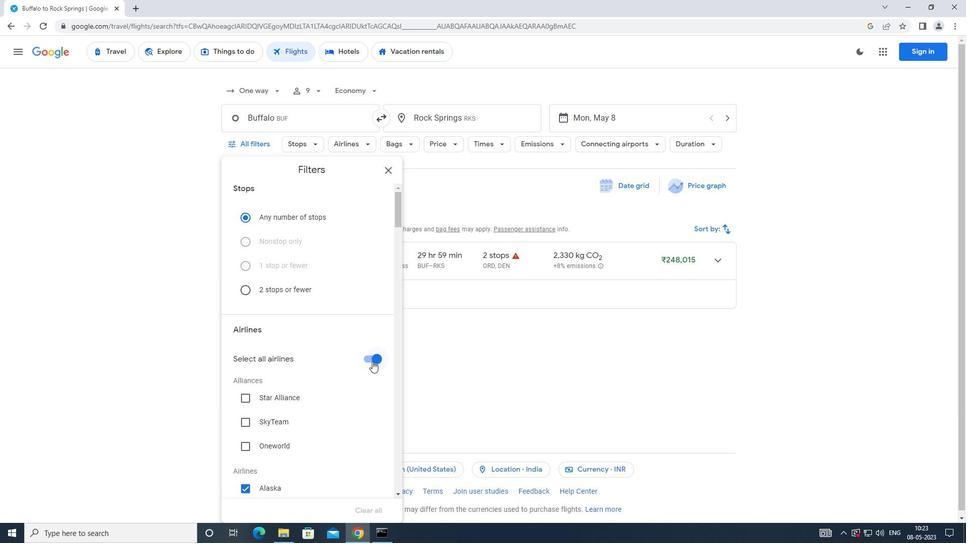 
Action: Mouse scrolled (372, 361) with delta (0, 0)
Screenshot: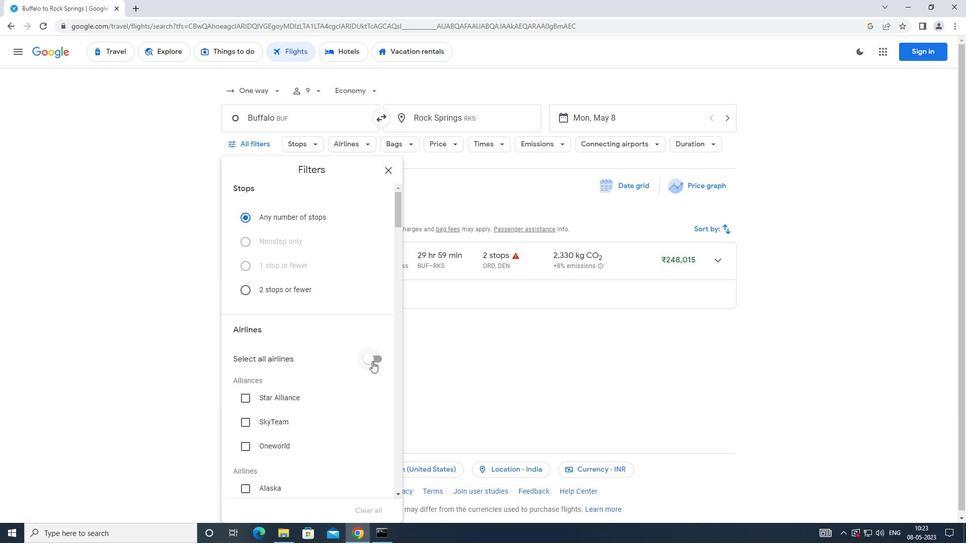 
Action: Mouse scrolled (372, 361) with delta (0, 0)
Screenshot: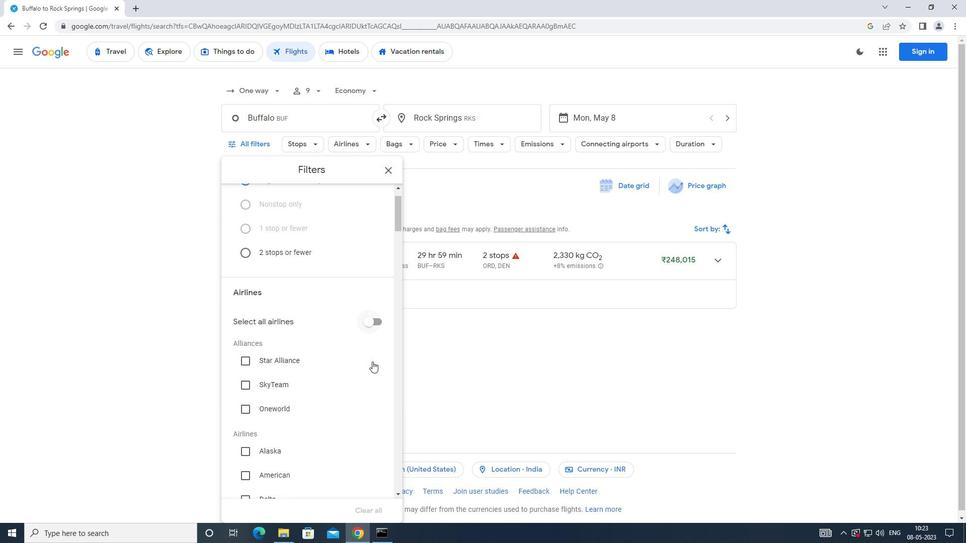 
Action: Mouse moved to (372, 361)
Screenshot: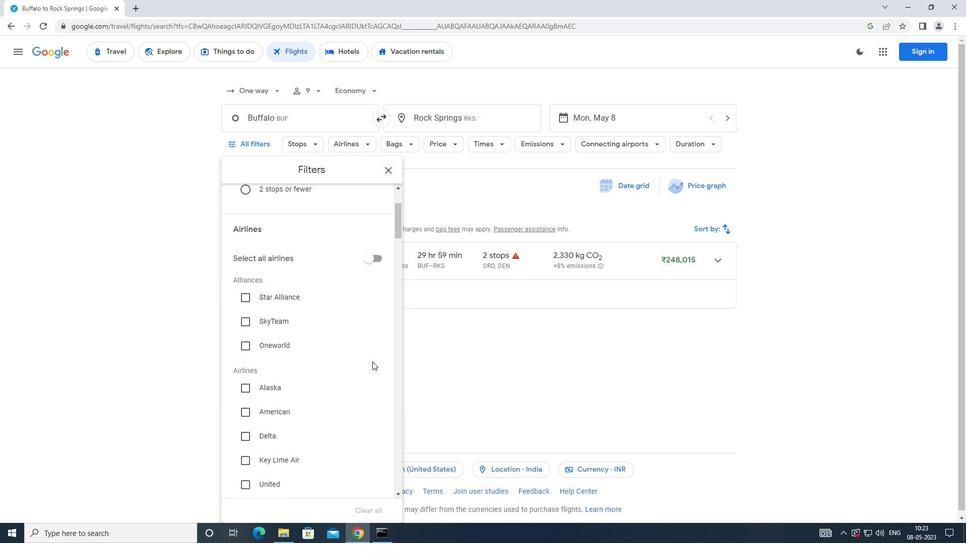 
Action: Mouse scrolled (372, 360) with delta (0, 0)
Screenshot: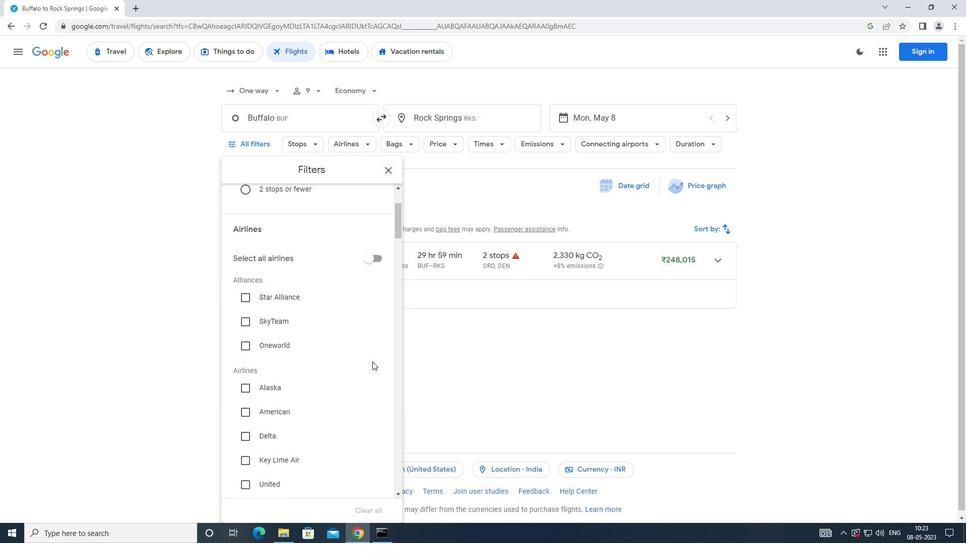 
Action: Mouse scrolled (372, 360) with delta (0, 0)
Screenshot: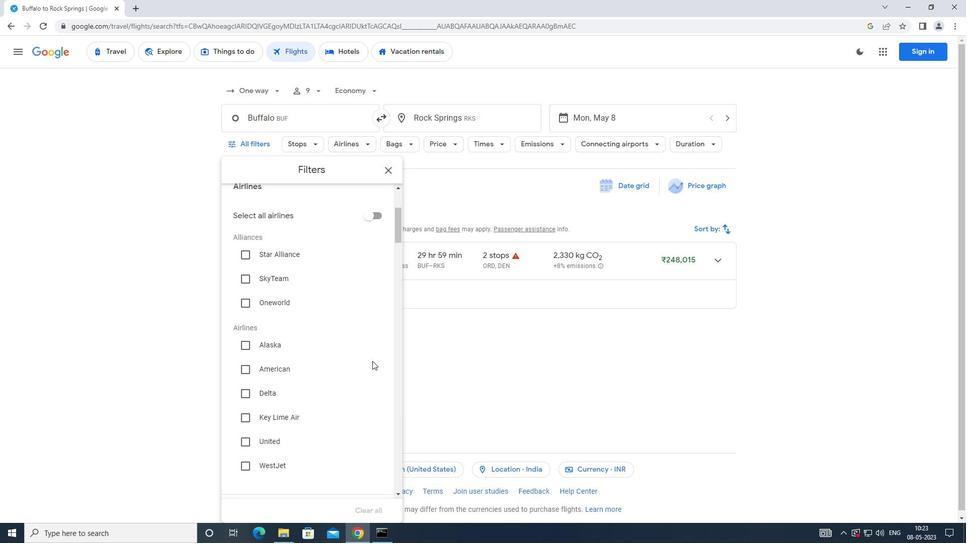 
Action: Mouse moved to (374, 356)
Screenshot: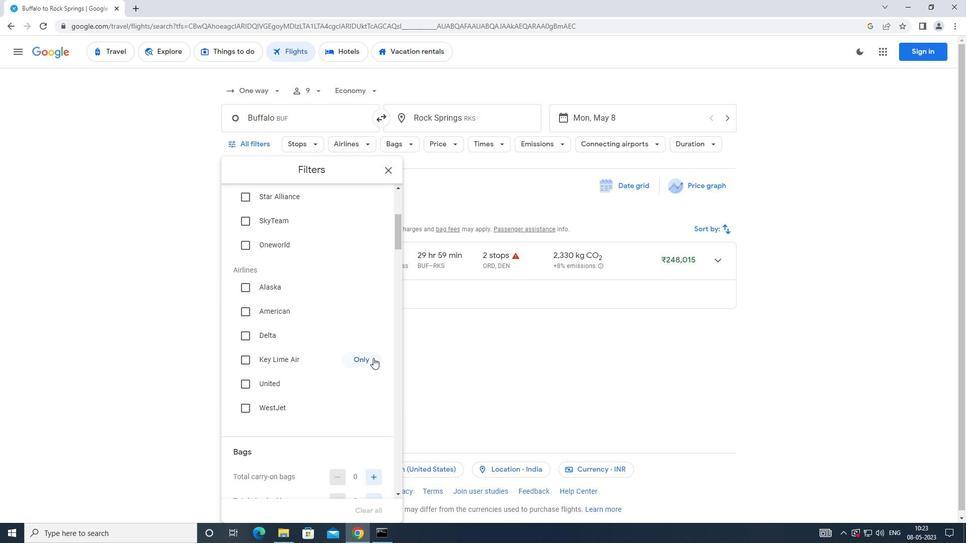 
Action: Mouse scrolled (374, 355) with delta (0, 0)
Screenshot: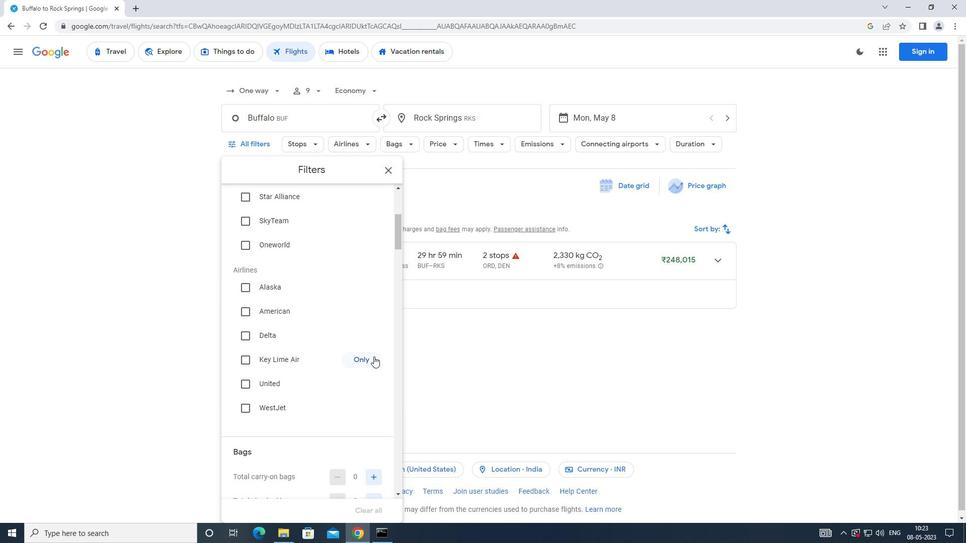 
Action: Mouse scrolled (374, 355) with delta (0, 0)
Screenshot: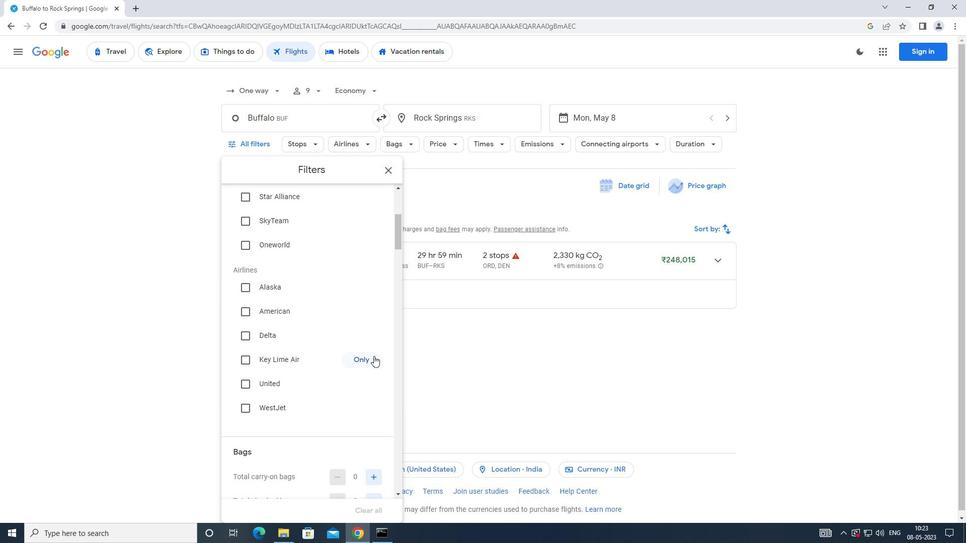 
Action: Mouse moved to (242, 278)
Screenshot: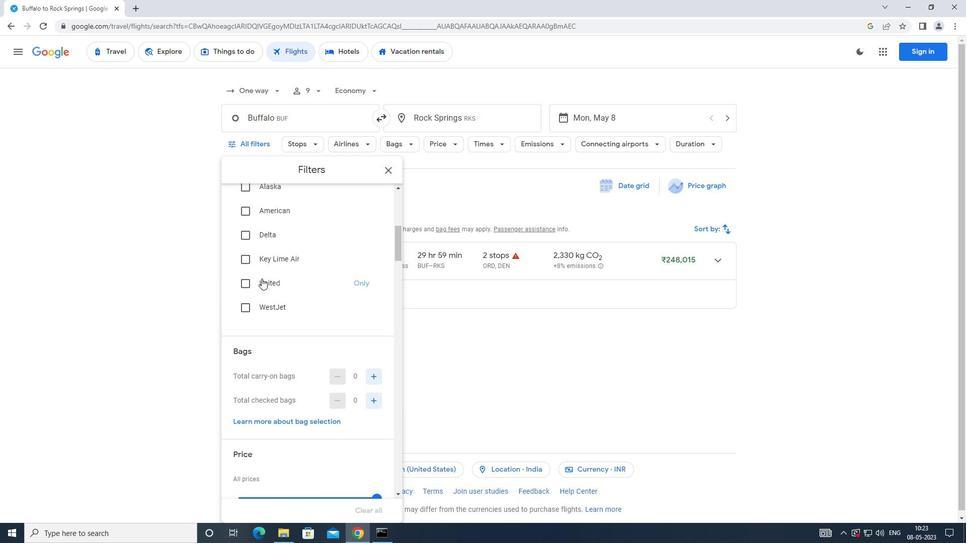 
Action: Mouse pressed left at (242, 278)
Screenshot: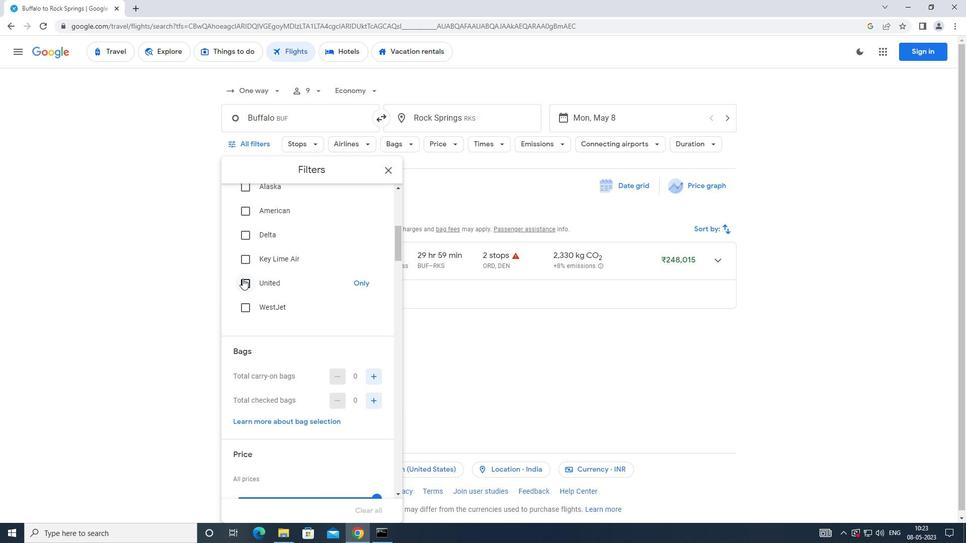 
Action: Mouse moved to (343, 378)
Screenshot: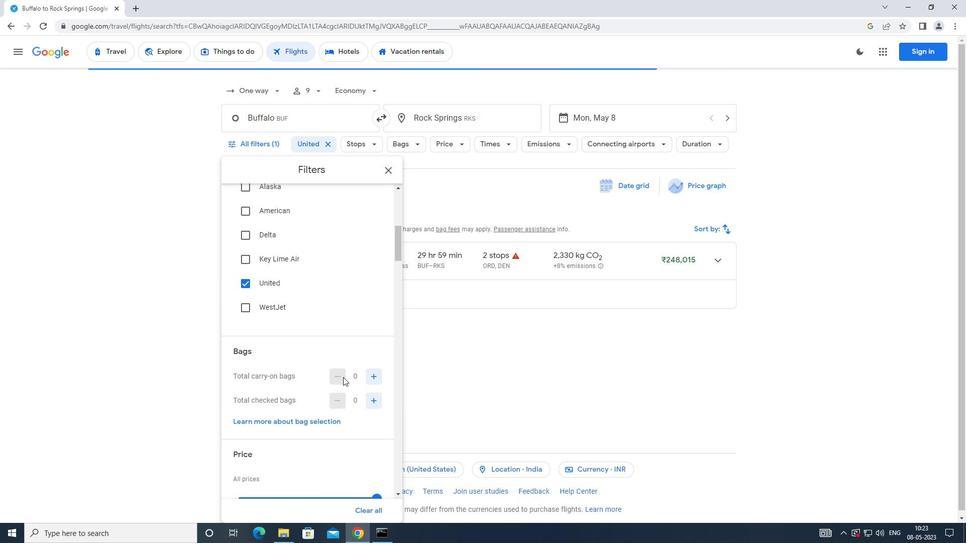 
Action: Mouse scrolled (343, 378) with delta (0, 0)
Screenshot: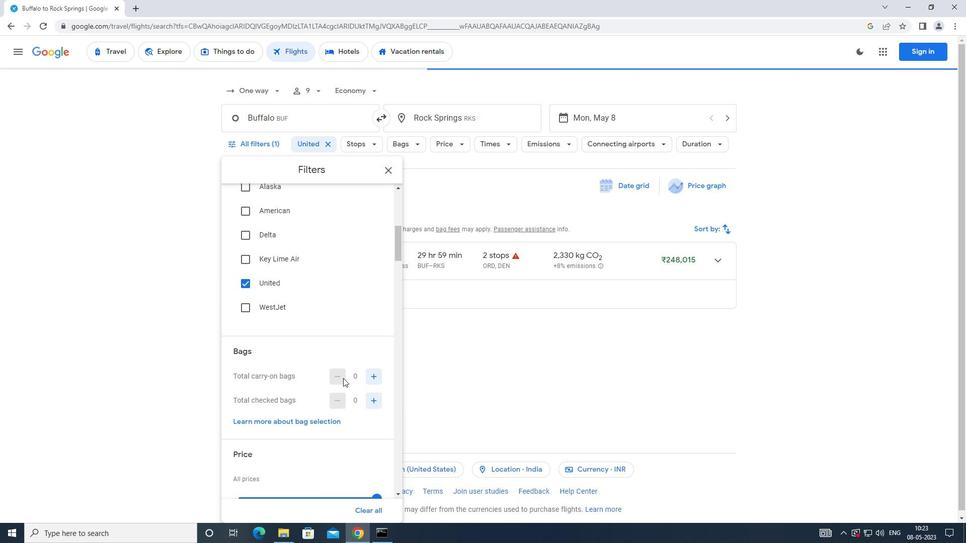 
Action: Mouse moved to (374, 327)
Screenshot: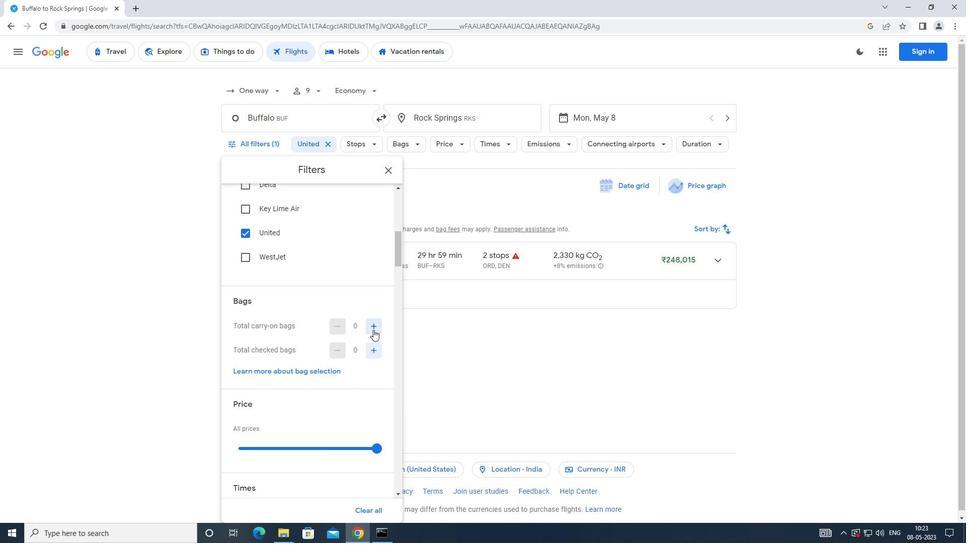 
Action: Mouse pressed left at (374, 327)
Screenshot: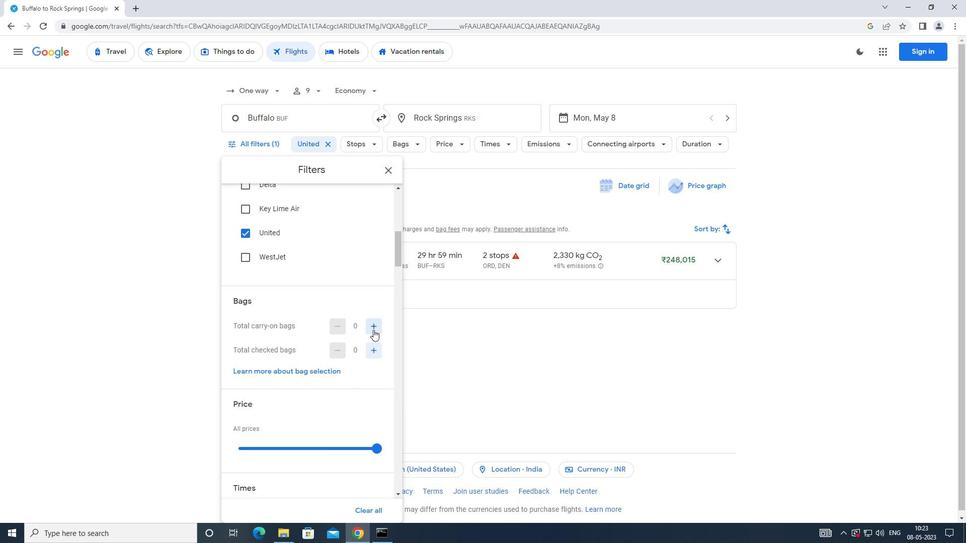 
Action: Mouse moved to (350, 376)
Screenshot: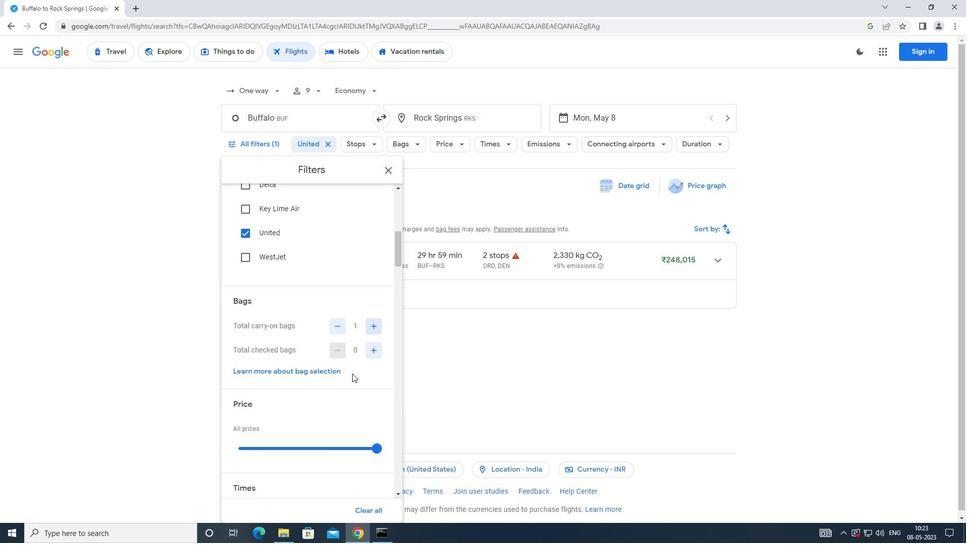 
Action: Mouse scrolled (350, 376) with delta (0, 0)
Screenshot: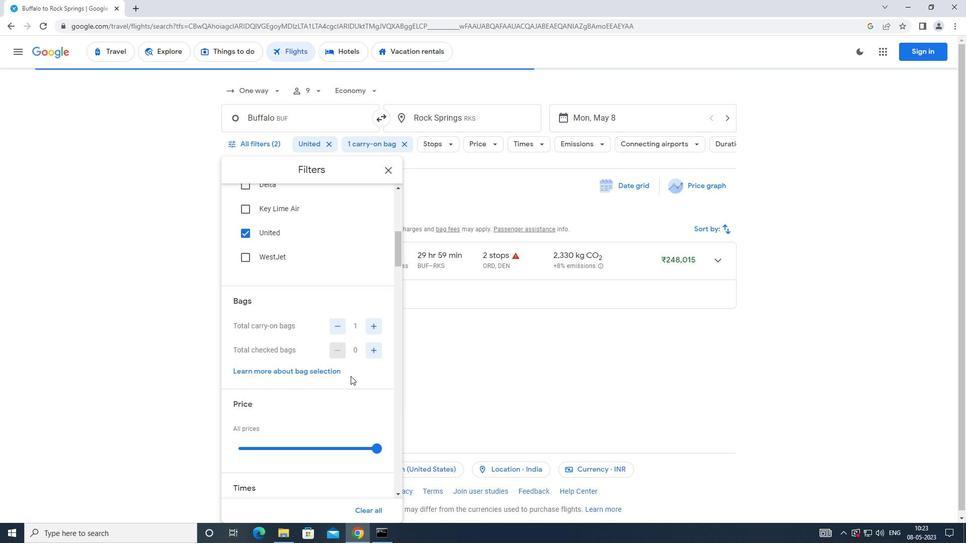 
Action: Mouse moved to (378, 398)
Screenshot: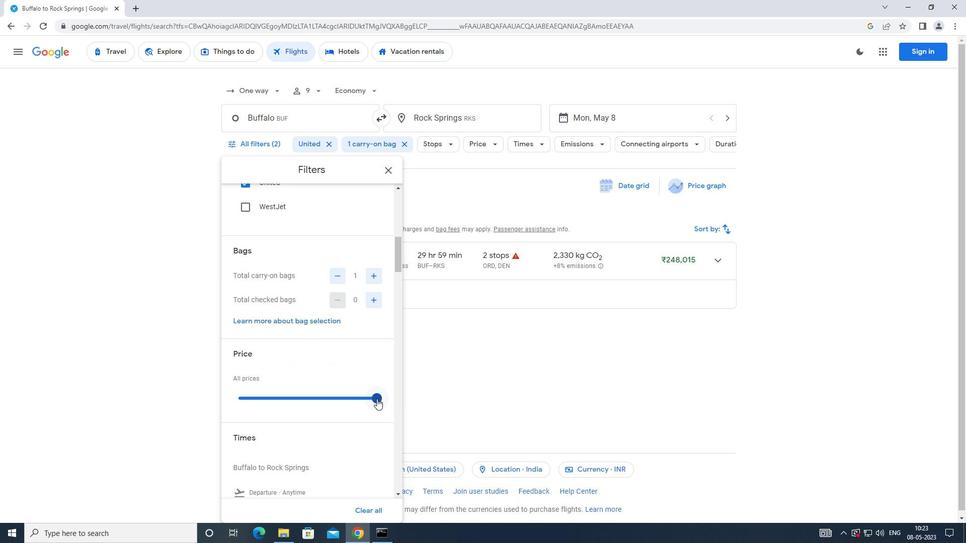 
Action: Mouse pressed left at (378, 398)
Screenshot: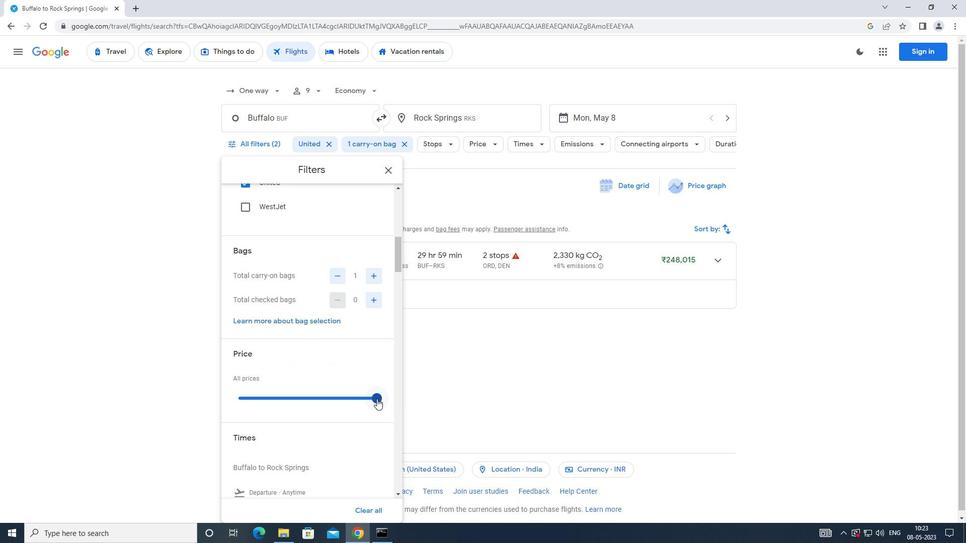 
Action: Mouse moved to (285, 396)
Screenshot: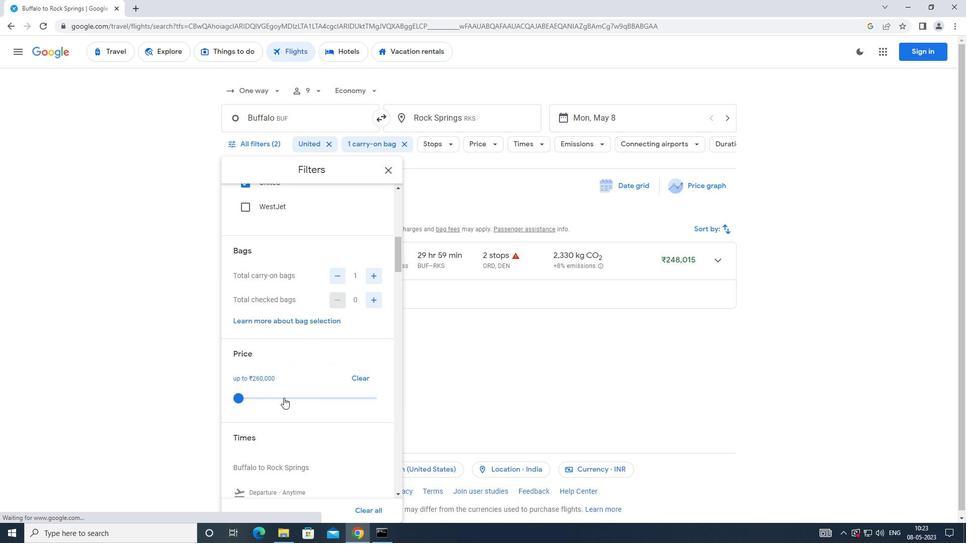 
Action: Mouse scrolled (285, 395) with delta (0, 0)
Screenshot: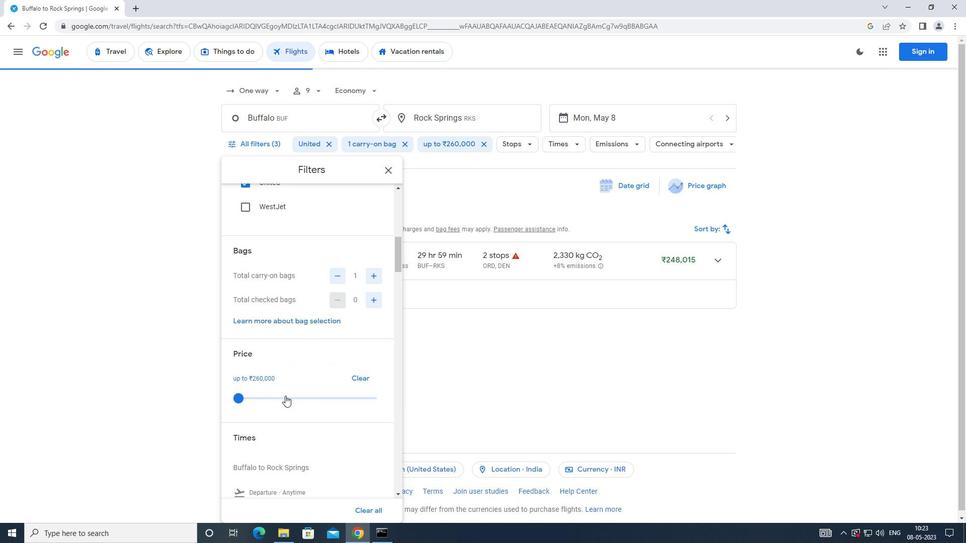 
Action: Mouse scrolled (285, 395) with delta (0, 0)
Screenshot: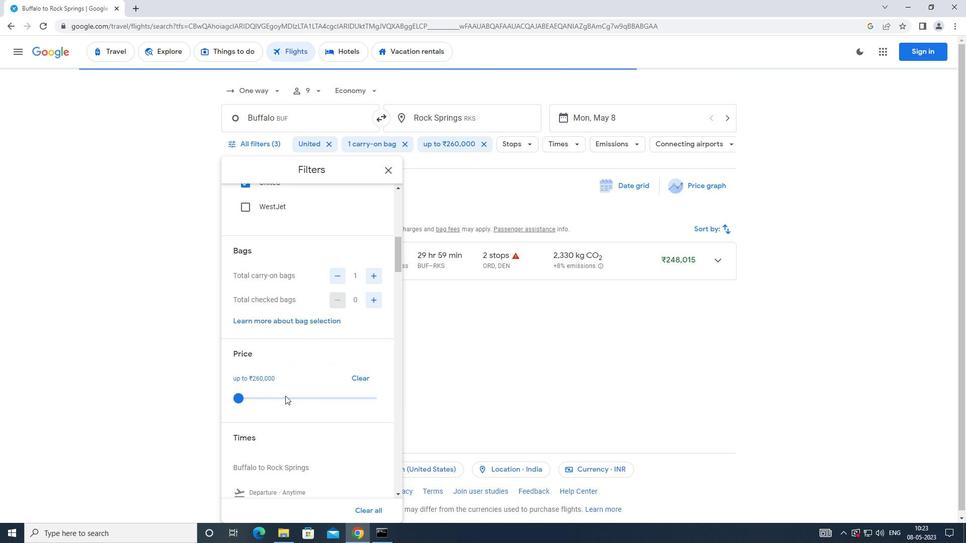 
Action: Mouse moved to (240, 413)
Screenshot: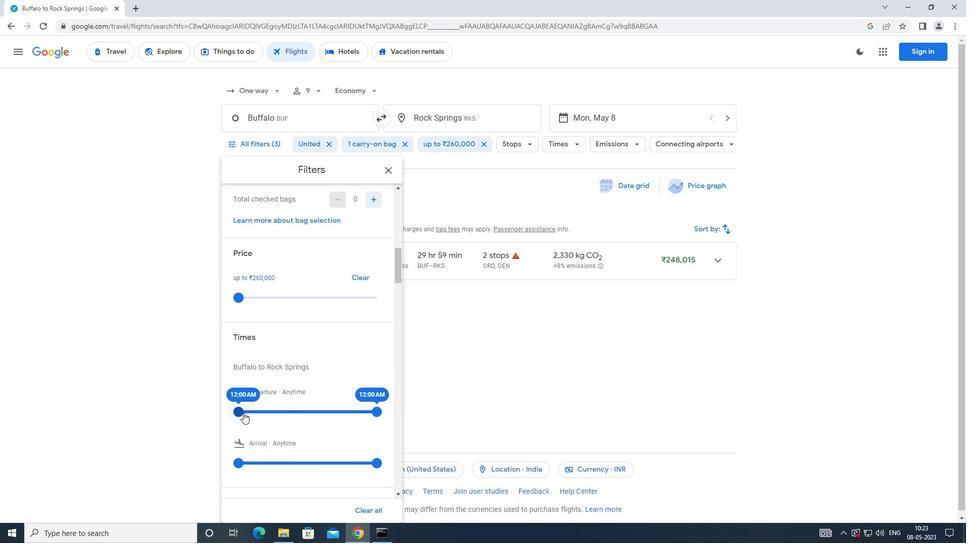 
Action: Mouse pressed left at (240, 413)
Screenshot: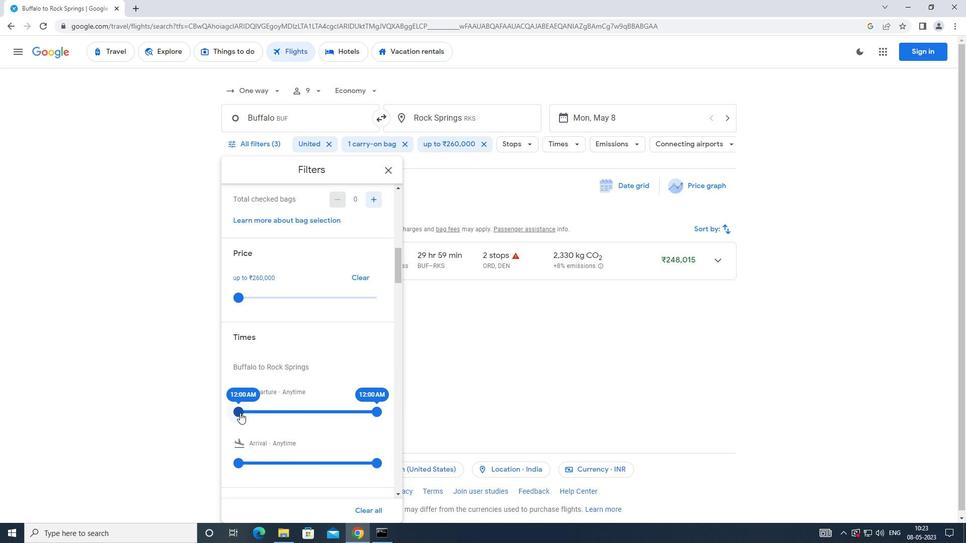 
Action: Mouse moved to (379, 410)
Screenshot: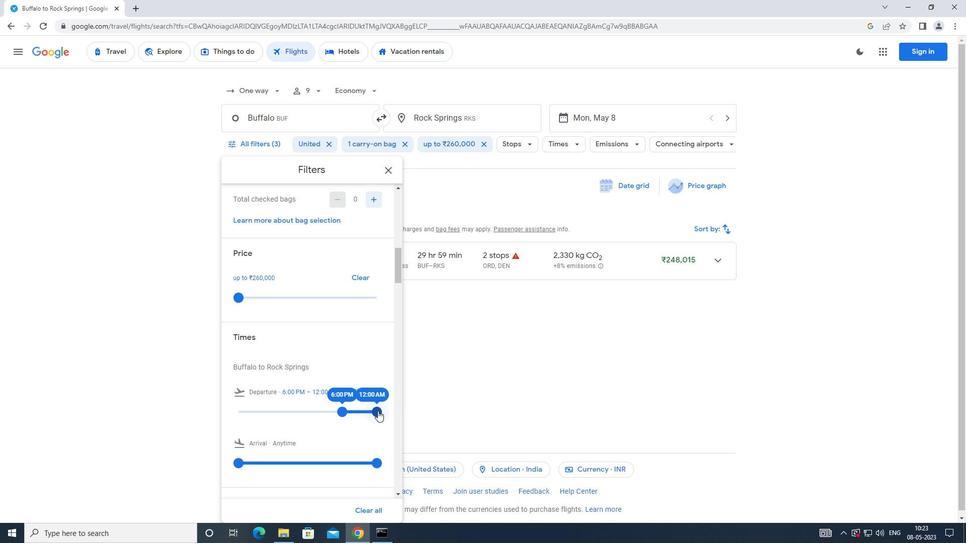 
Action: Mouse pressed left at (379, 410)
Screenshot: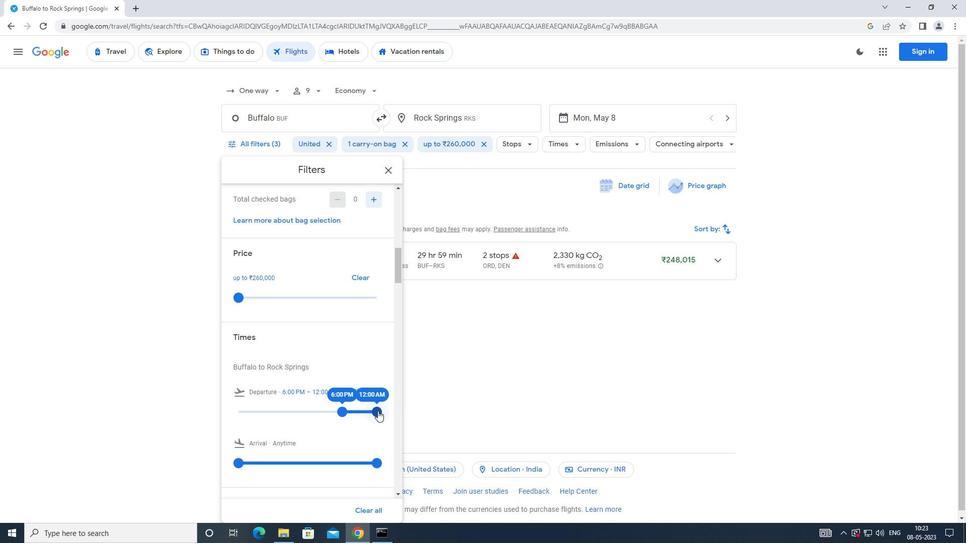 
Action: Mouse moved to (386, 167)
Screenshot: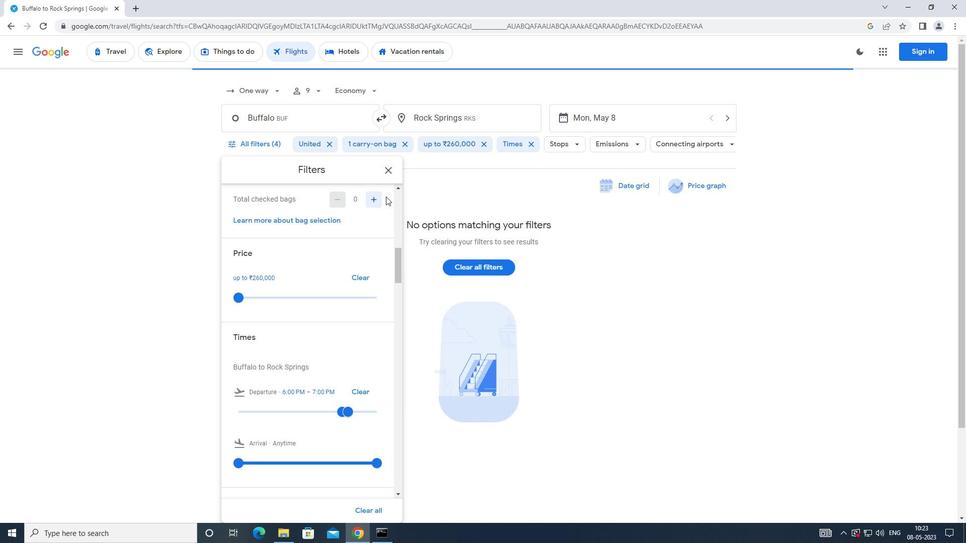 
Action: Mouse pressed left at (386, 167)
Screenshot: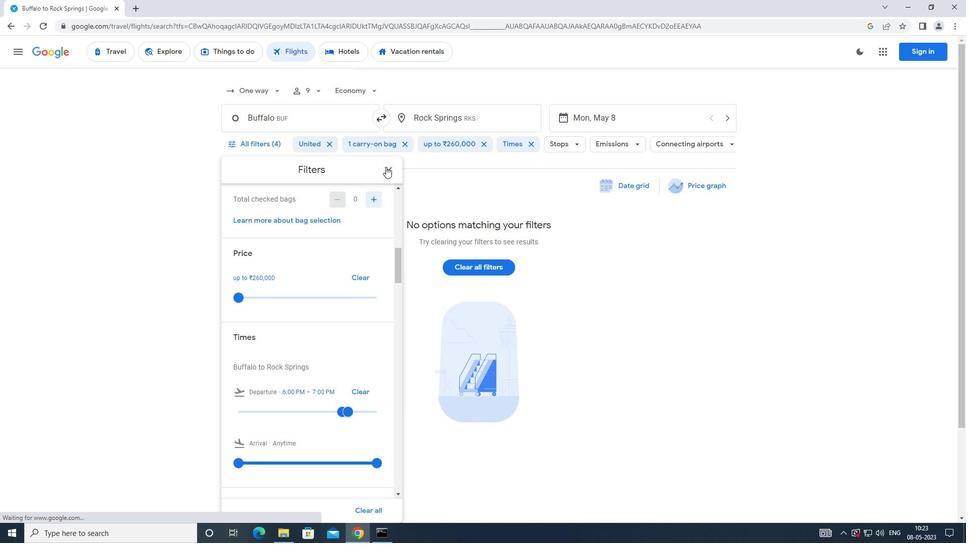 
Action: Mouse moved to (383, 209)
Screenshot: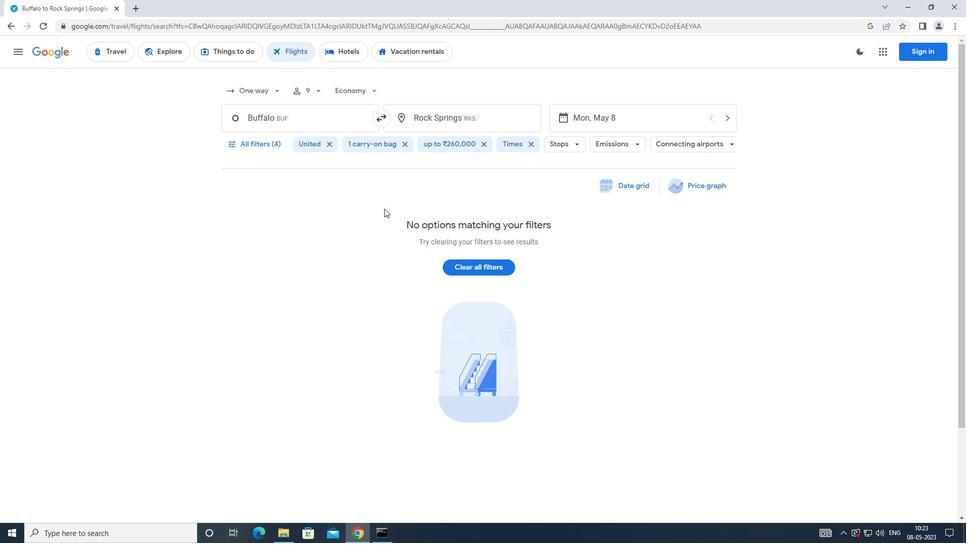 
